 Task: Search one way flight ticket for 2 adults, 4 children and 1 infant on lap in business from Watertown: Watertown International Airport to New Bern: Coastal Carolina Regional Airport (was Craven County Regional) on 8-4-2023. Number of bags: 2 carry on bags and 7 checked bags. Price is upto 107000. Outbound departure time preference is 19:00.
Action: Mouse moved to (296, 255)
Screenshot: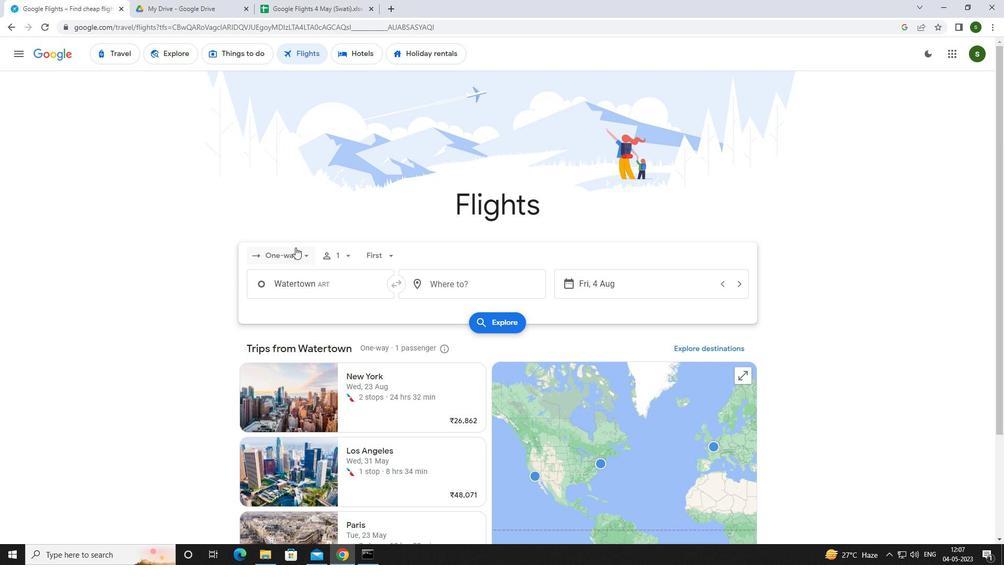 
Action: Mouse pressed left at (296, 255)
Screenshot: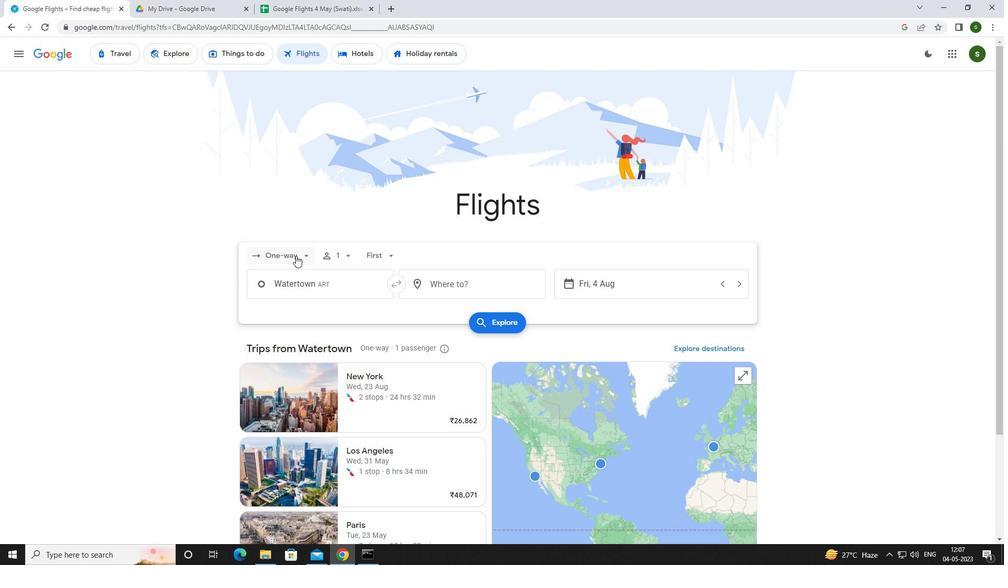 
Action: Mouse moved to (292, 302)
Screenshot: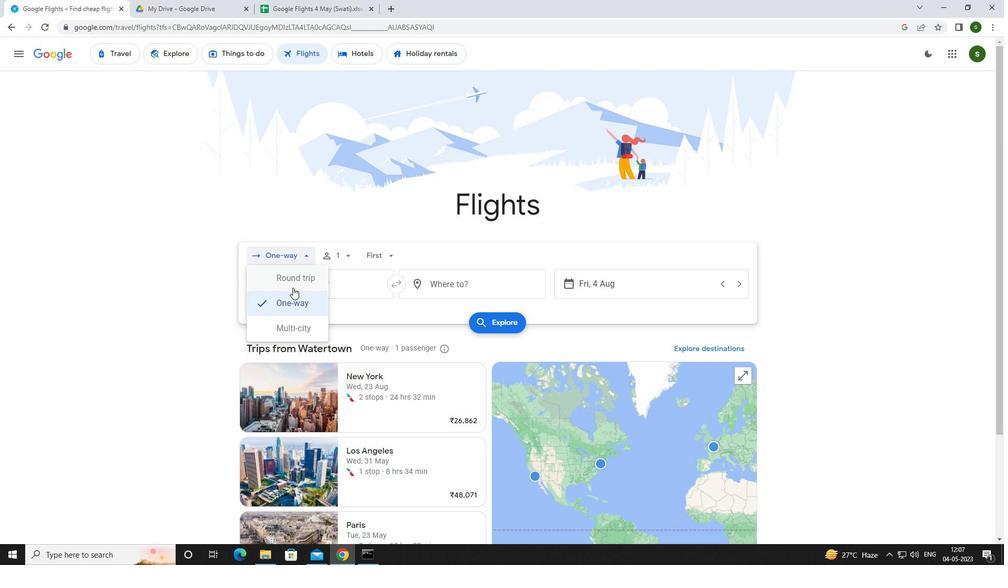 
Action: Mouse pressed left at (292, 302)
Screenshot: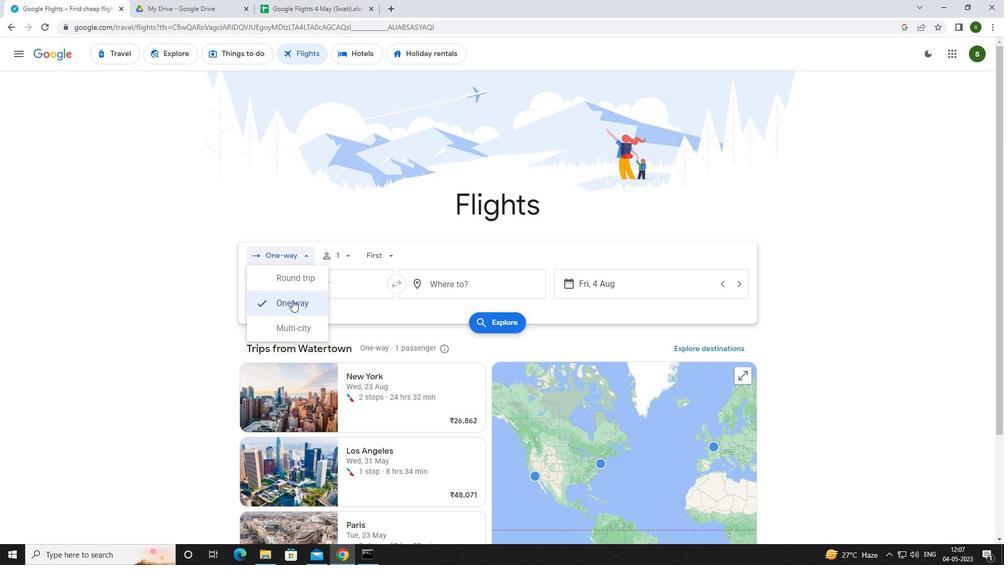 
Action: Mouse moved to (340, 253)
Screenshot: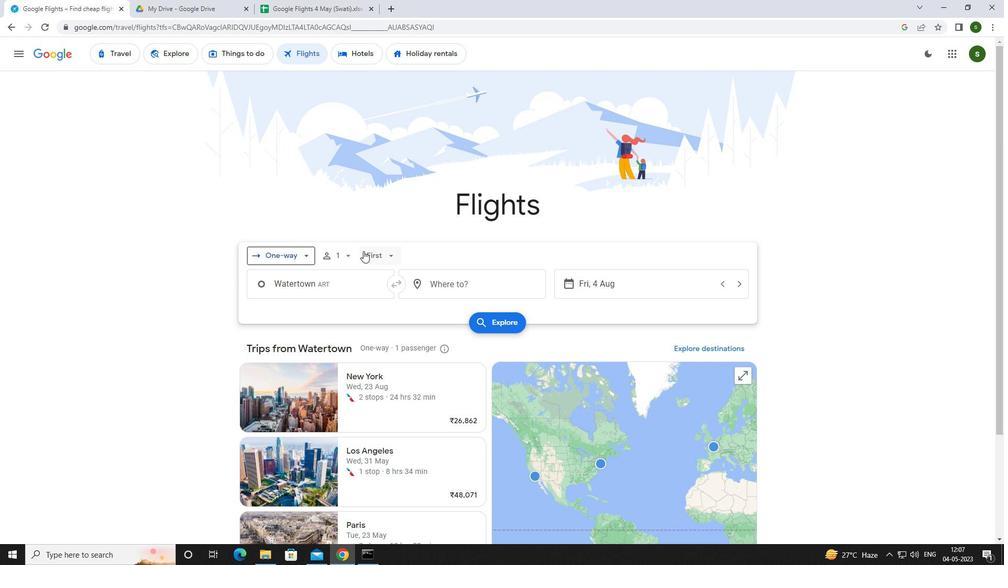 
Action: Mouse pressed left at (340, 253)
Screenshot: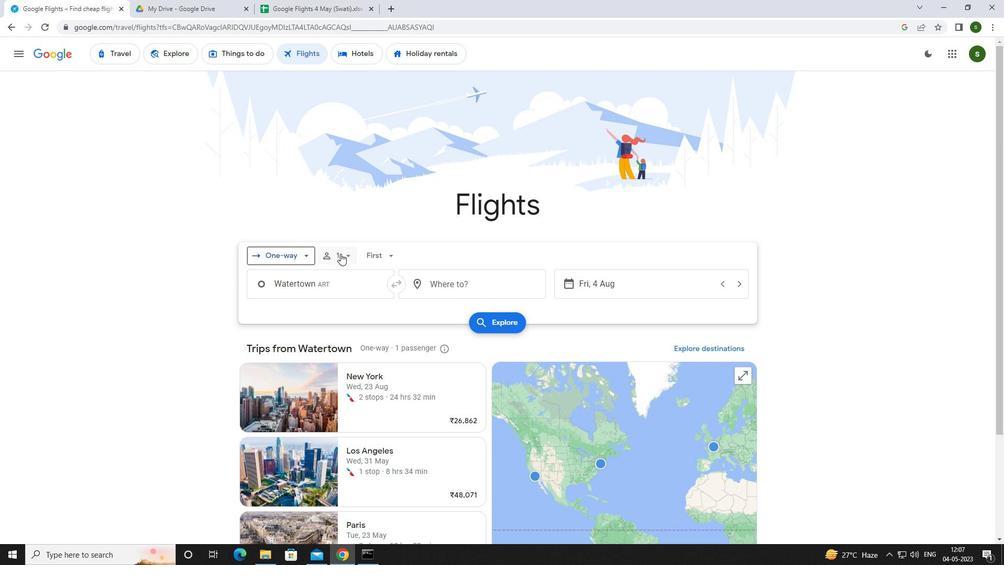 
Action: Mouse moved to (427, 280)
Screenshot: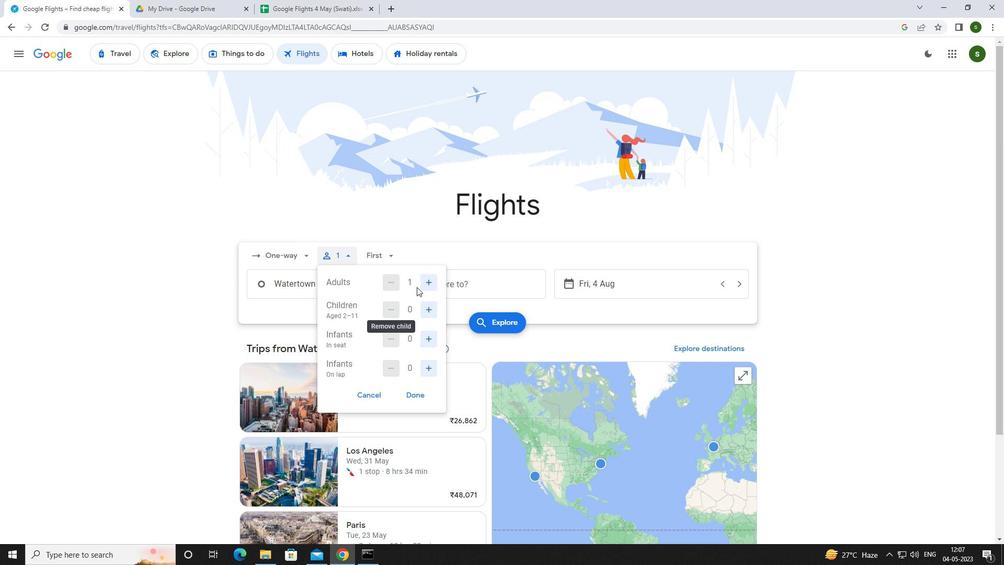 
Action: Mouse pressed left at (427, 280)
Screenshot: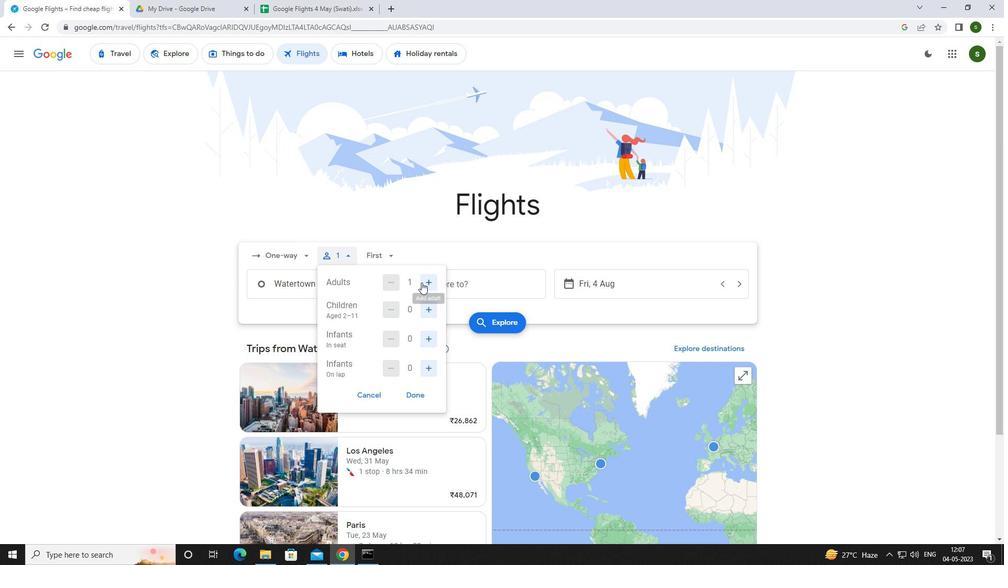 
Action: Mouse moved to (431, 315)
Screenshot: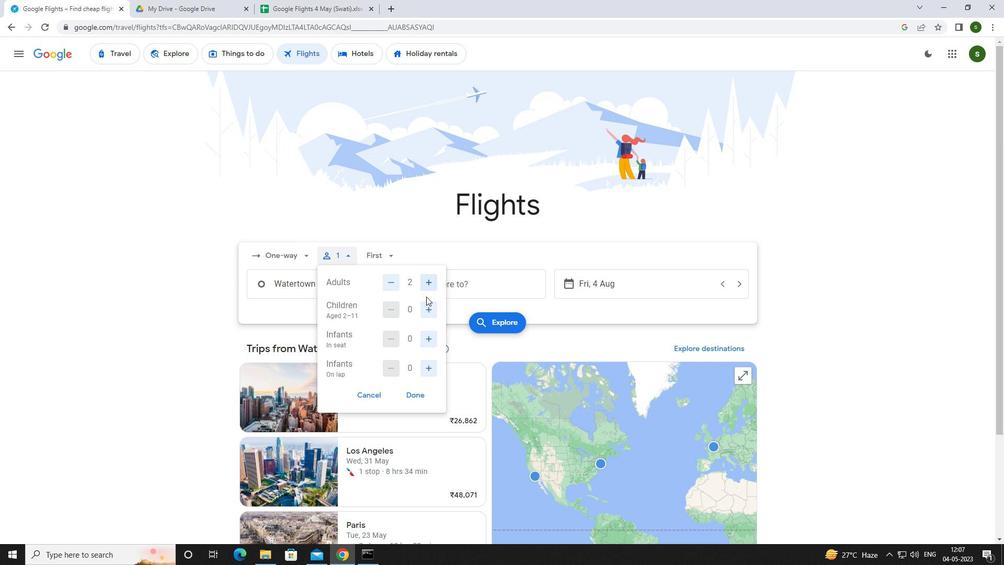 
Action: Mouse pressed left at (431, 315)
Screenshot: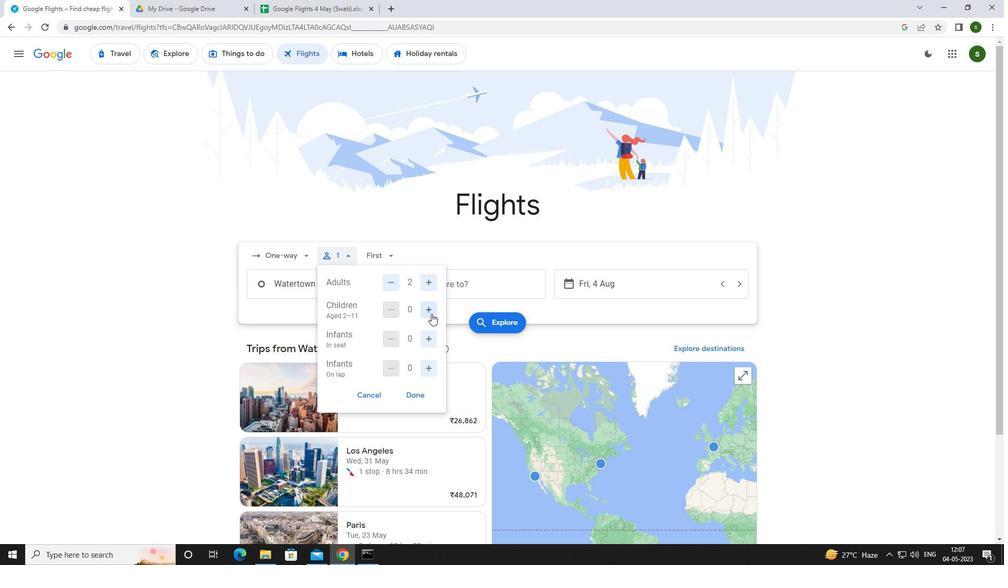 
Action: Mouse moved to (431, 315)
Screenshot: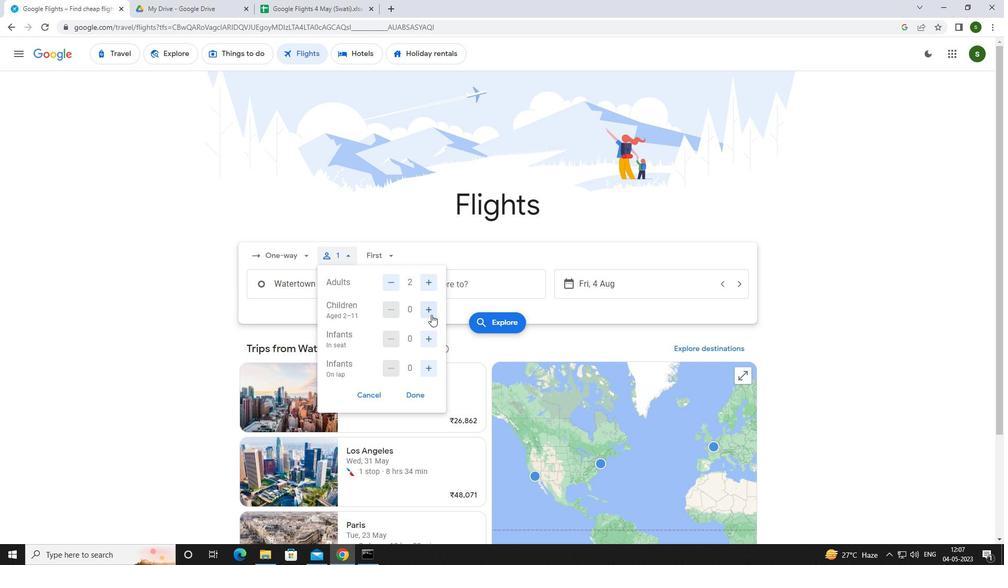 
Action: Mouse pressed left at (431, 315)
Screenshot: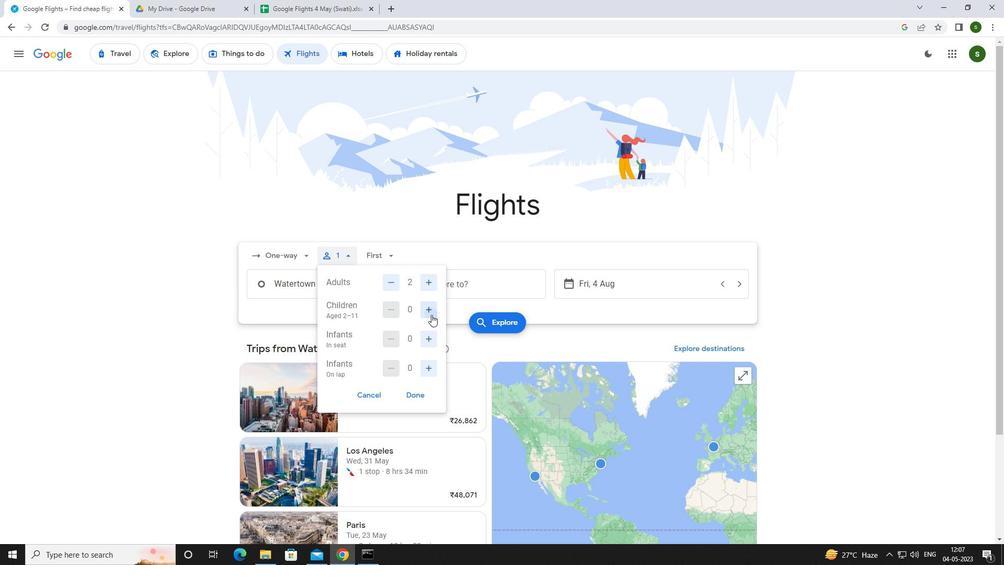 
Action: Mouse pressed left at (431, 315)
Screenshot: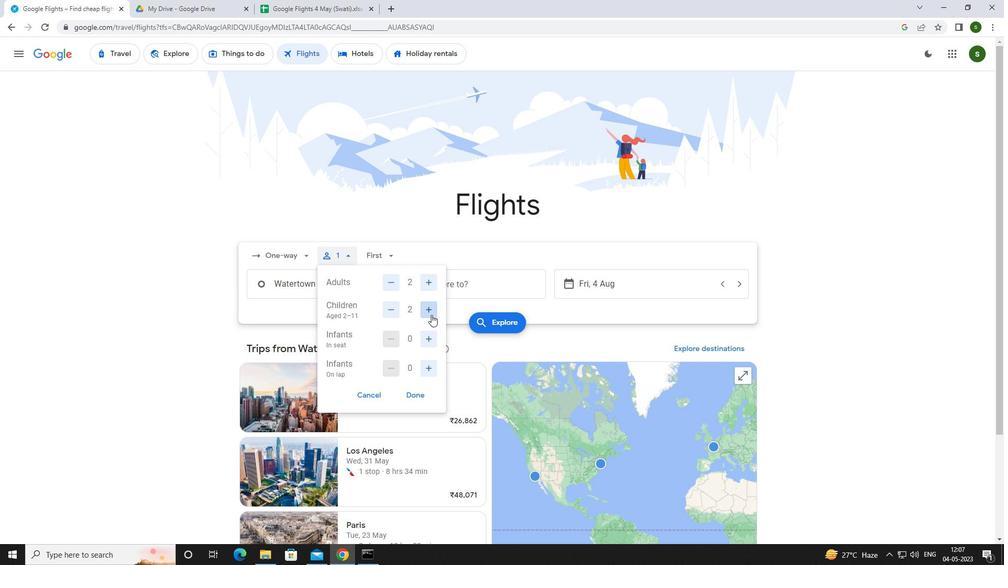 
Action: Mouse pressed left at (431, 315)
Screenshot: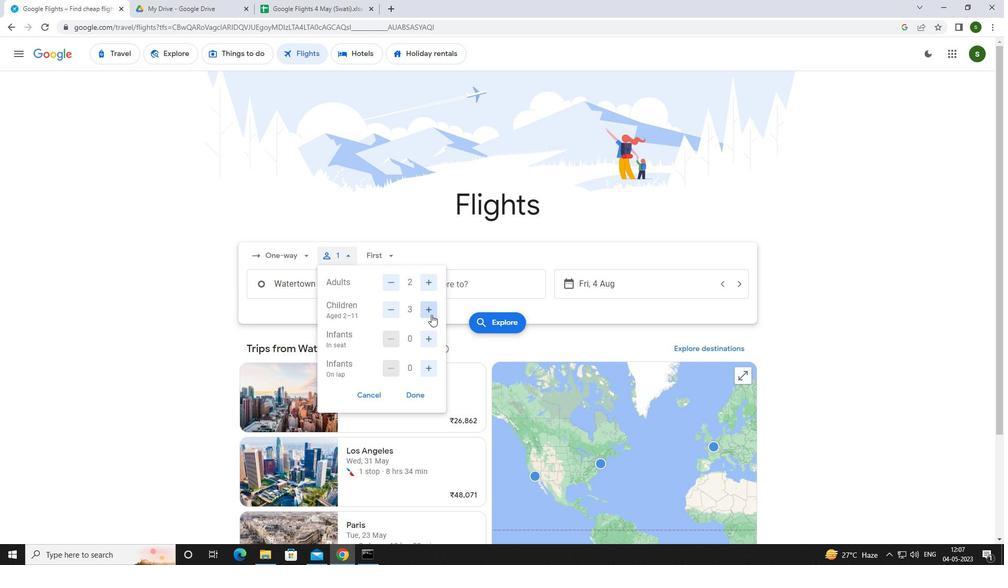 
Action: Mouse moved to (432, 367)
Screenshot: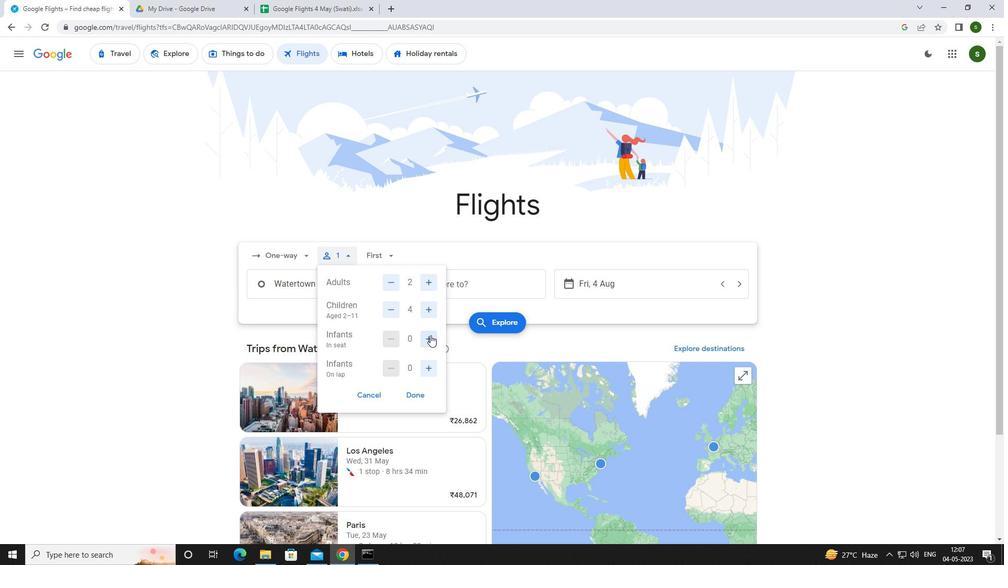 
Action: Mouse pressed left at (432, 367)
Screenshot: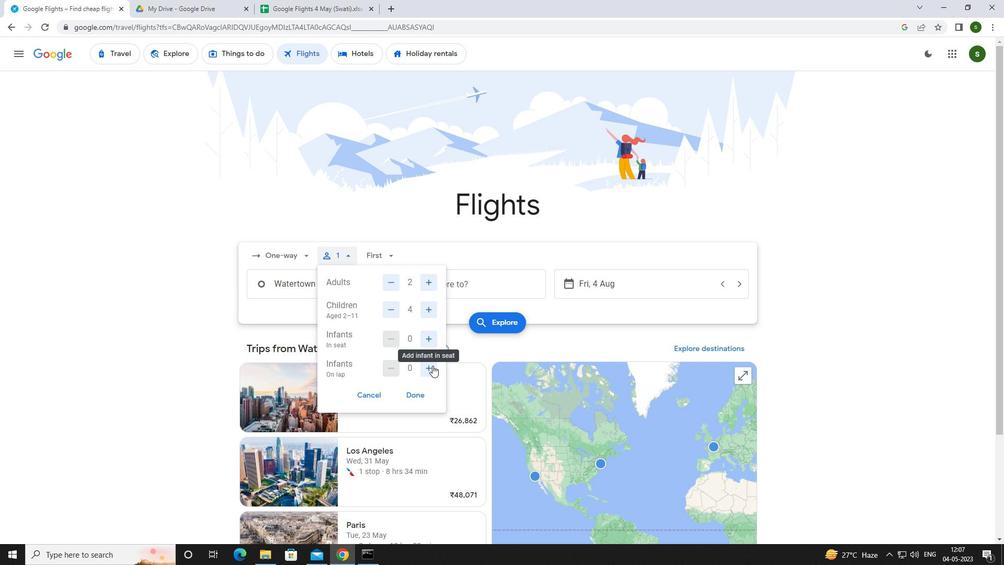 
Action: Mouse moved to (386, 251)
Screenshot: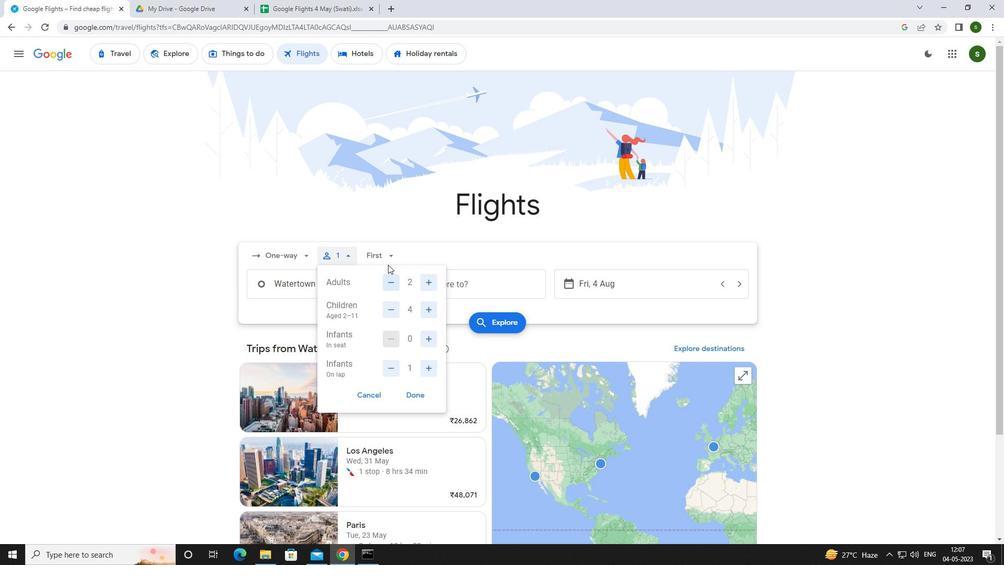 
Action: Mouse pressed left at (386, 251)
Screenshot: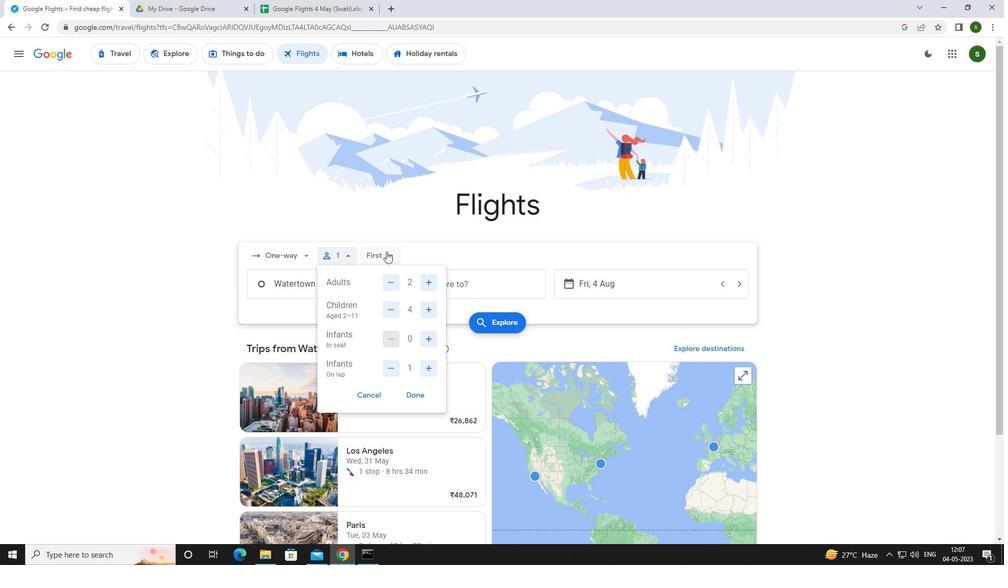 
Action: Mouse moved to (408, 331)
Screenshot: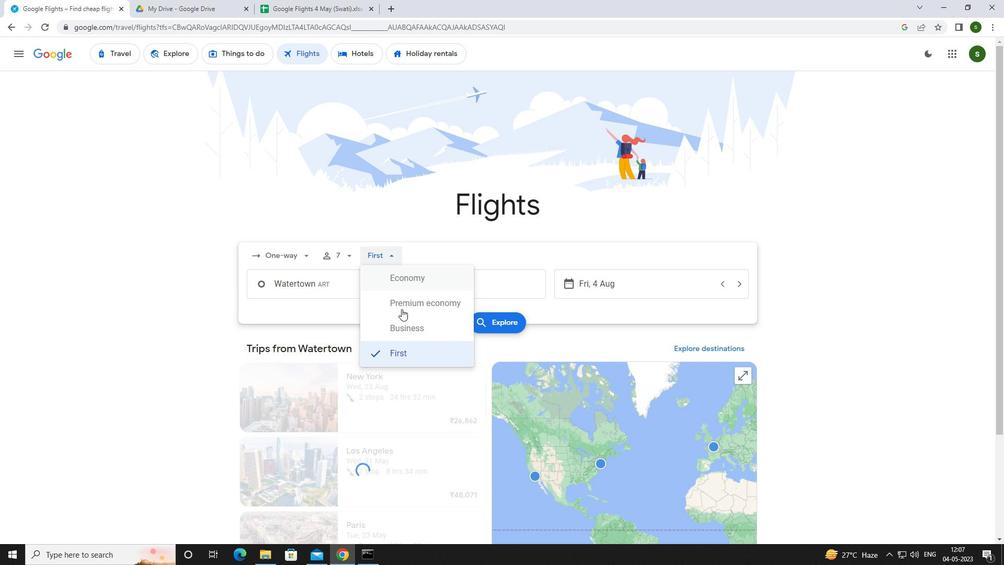 
Action: Mouse pressed left at (408, 331)
Screenshot: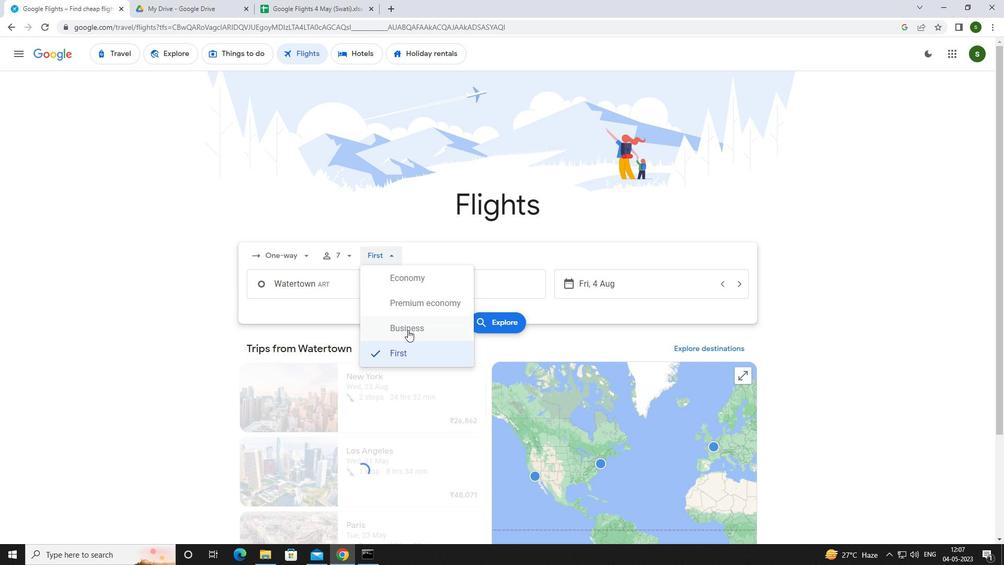 
Action: Mouse moved to (358, 288)
Screenshot: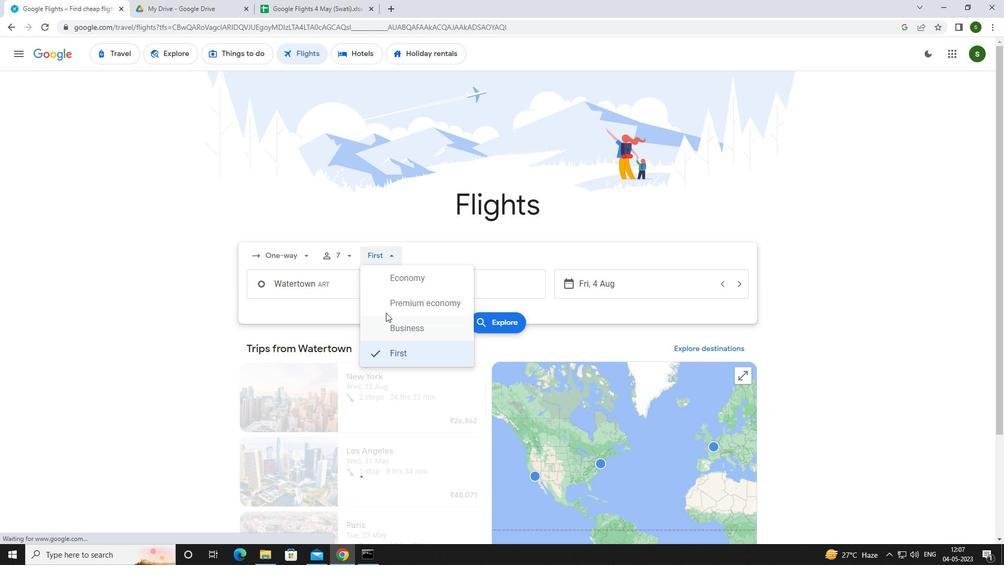
Action: Mouse pressed left at (358, 288)
Screenshot: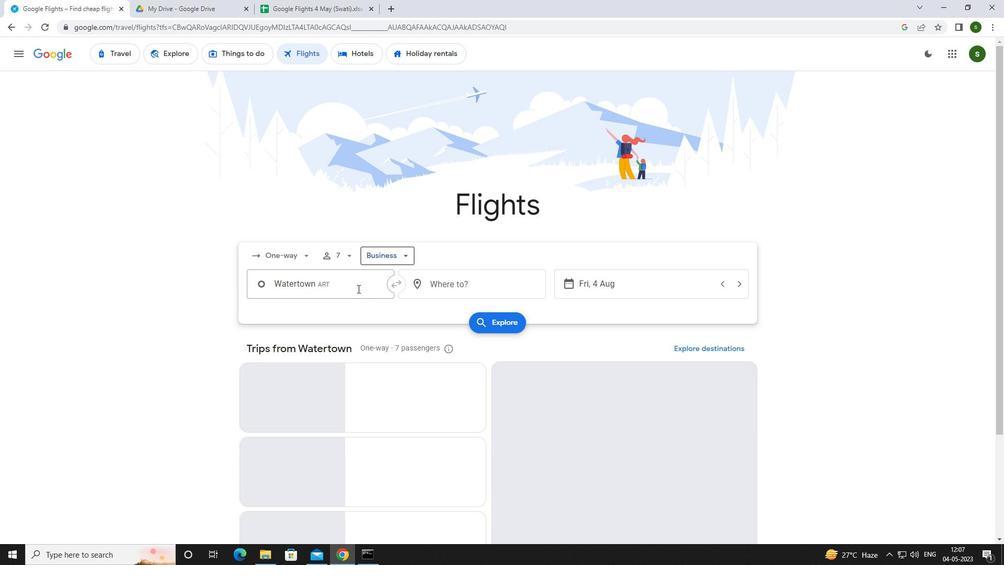 
Action: Mouse moved to (355, 288)
Screenshot: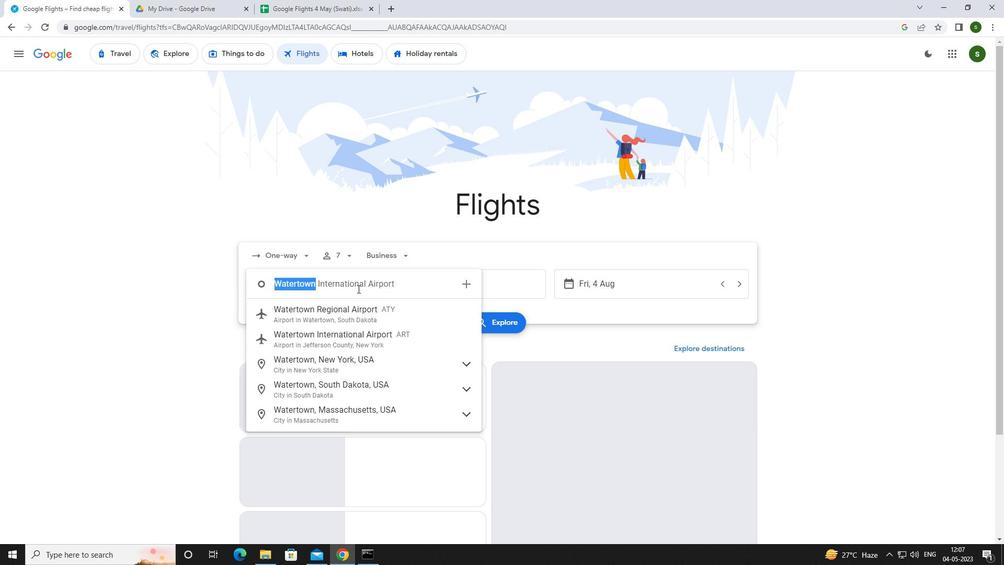 
Action: Key pressed <Key.caps_lock>w<Key.caps_lock>atertown
Screenshot: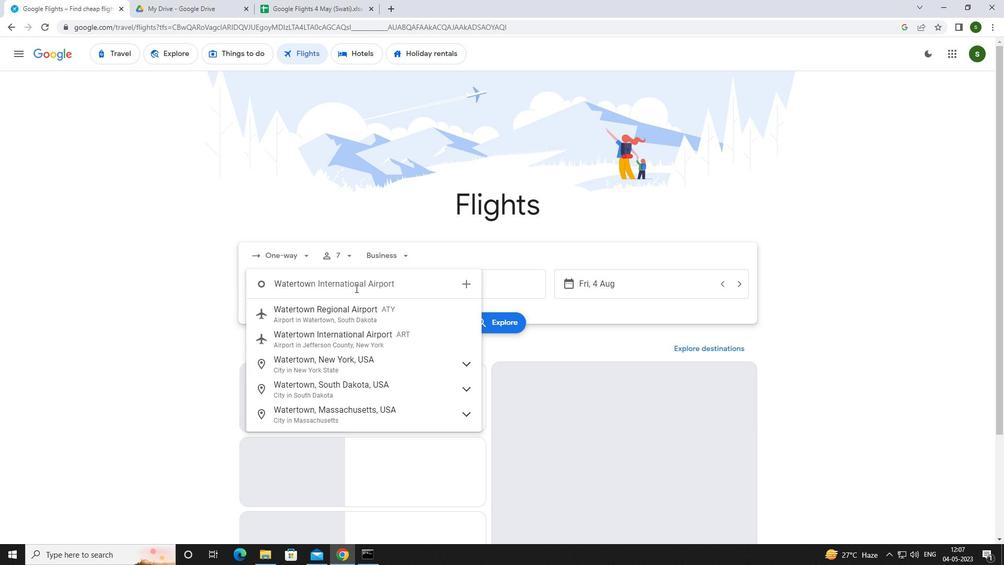 
Action: Mouse moved to (356, 343)
Screenshot: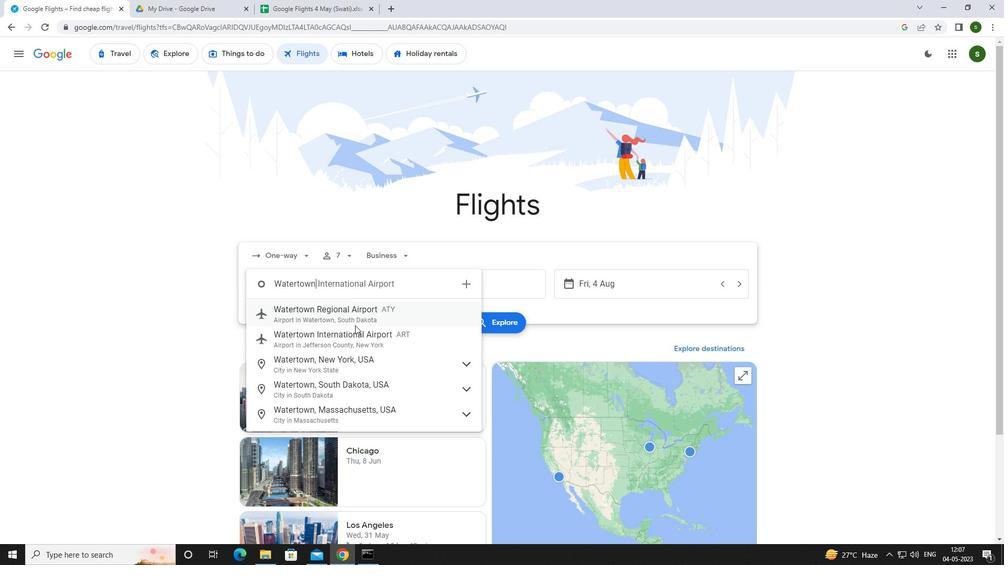 
Action: Mouse pressed left at (356, 343)
Screenshot: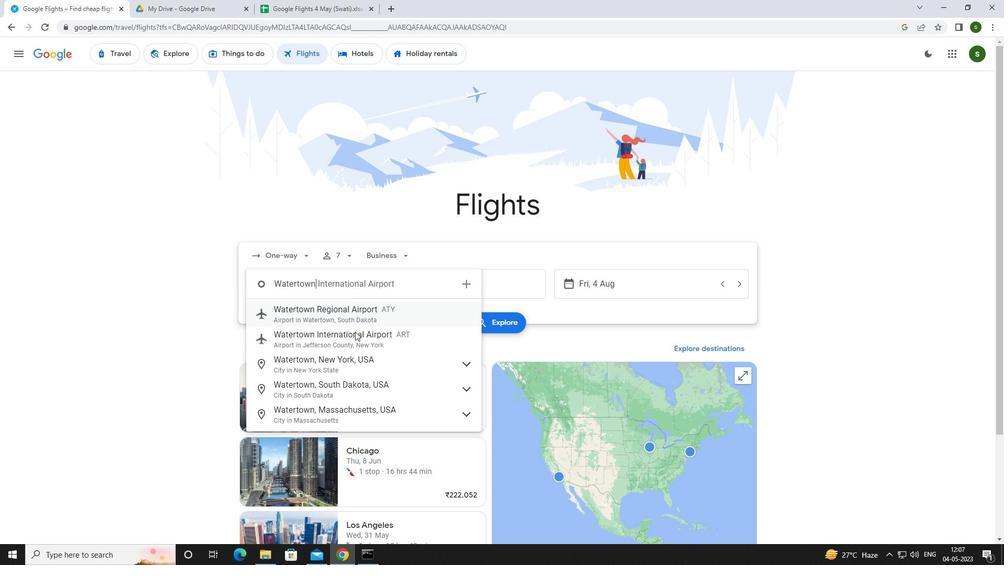 
Action: Mouse moved to (471, 286)
Screenshot: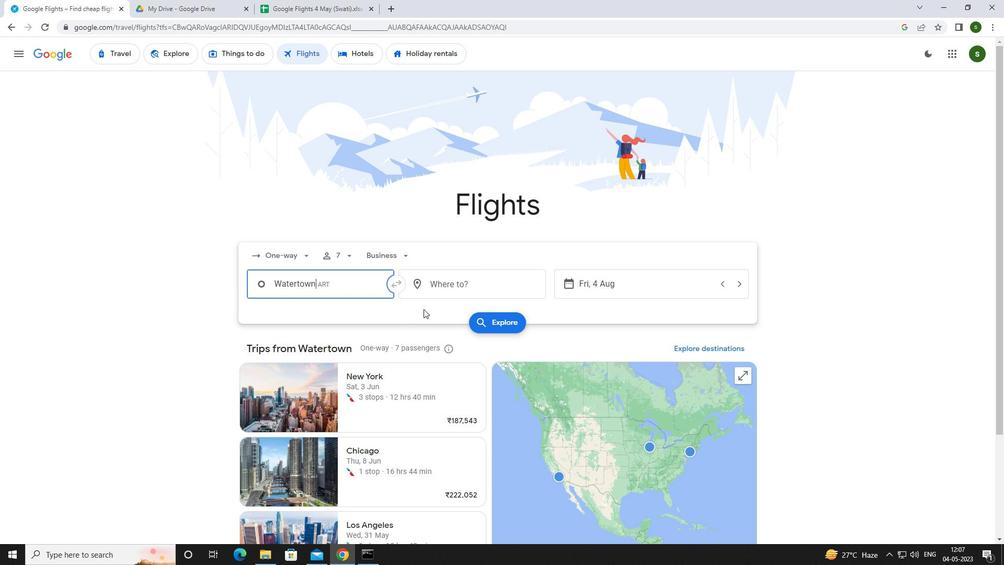 
Action: Mouse pressed left at (471, 286)
Screenshot: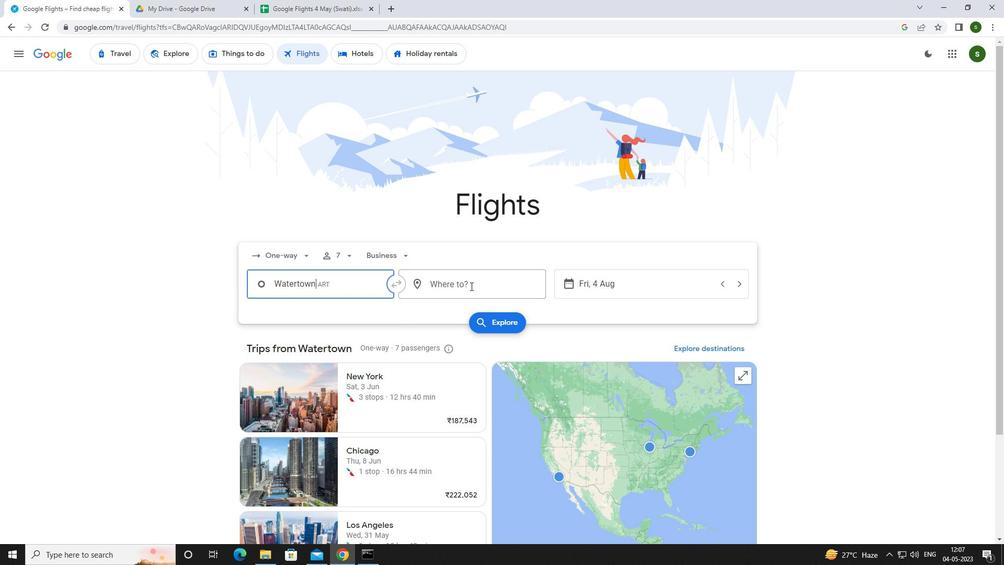 
Action: Mouse moved to (459, 288)
Screenshot: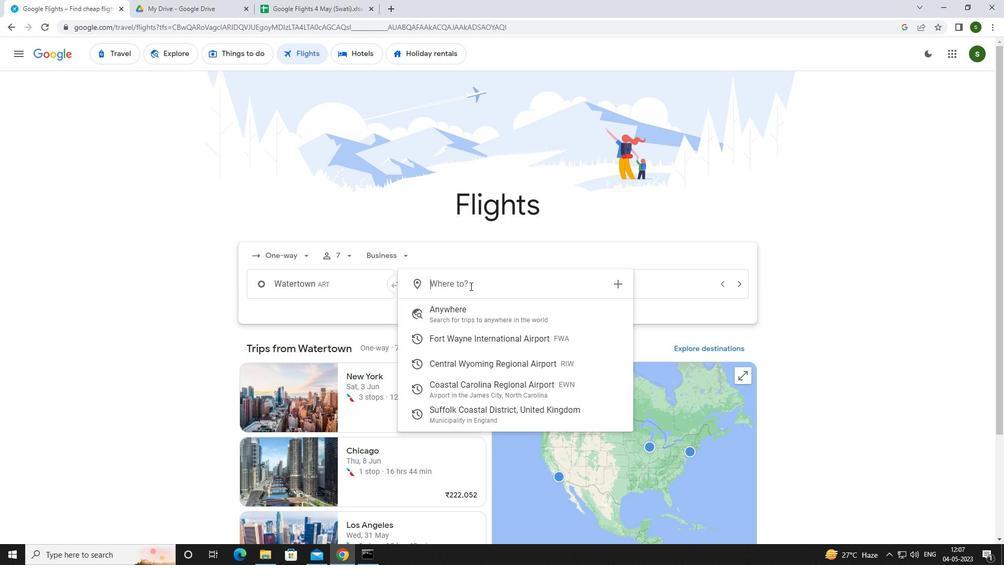 
Action: Key pressed <Key.caps_lock>c<Key.caps_lock>oastal
Screenshot: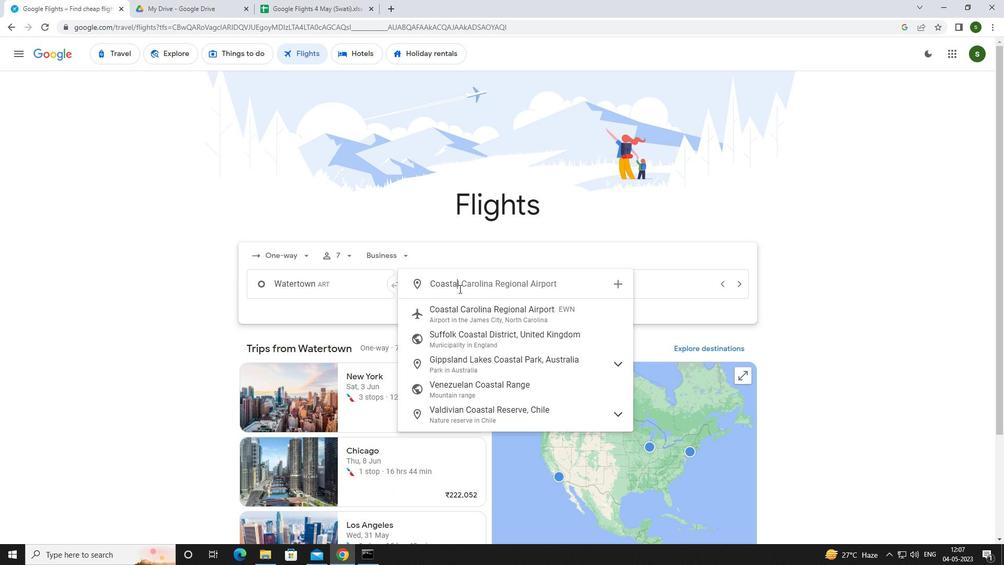 
Action: Mouse moved to (459, 310)
Screenshot: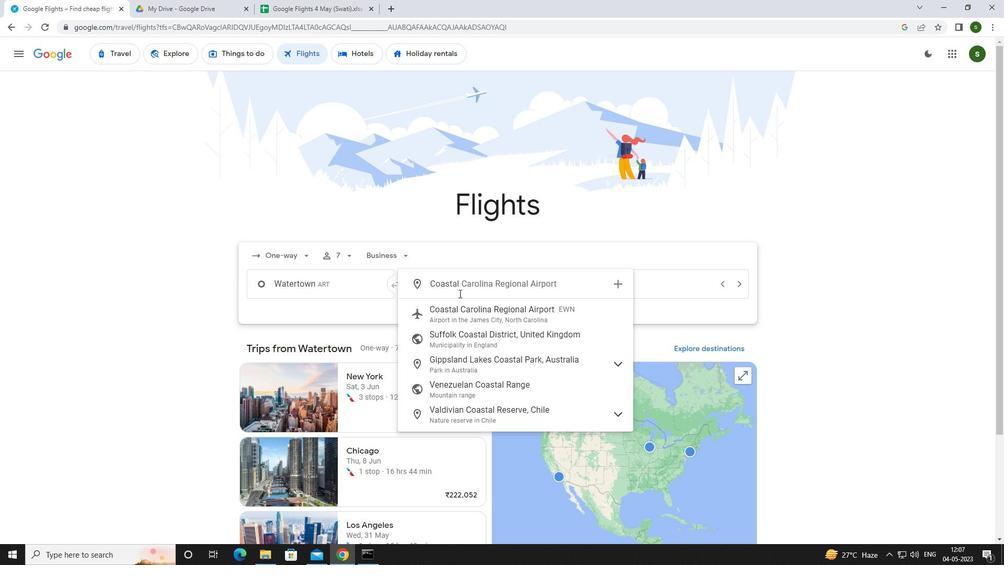 
Action: Mouse pressed left at (459, 310)
Screenshot: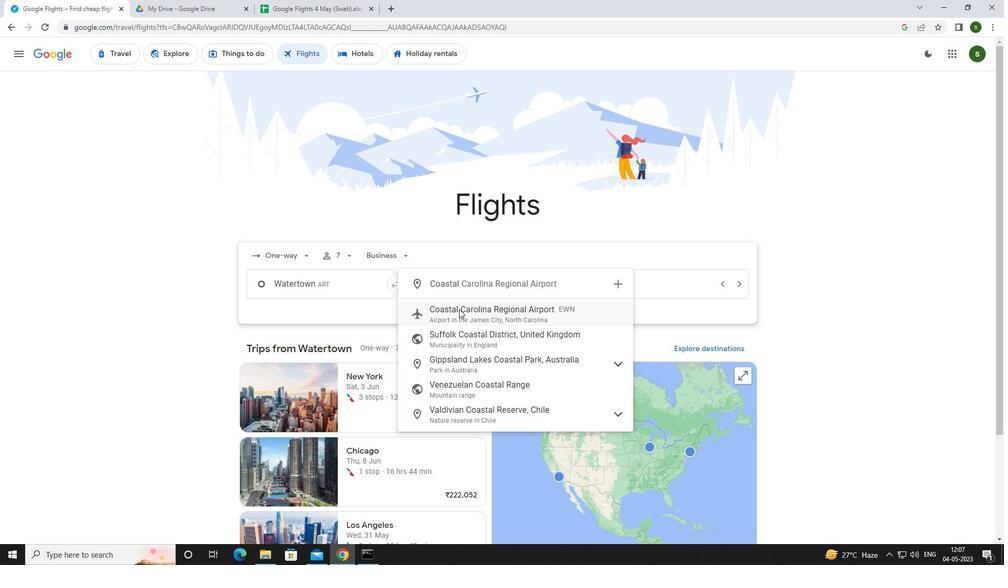 
Action: Mouse moved to (621, 279)
Screenshot: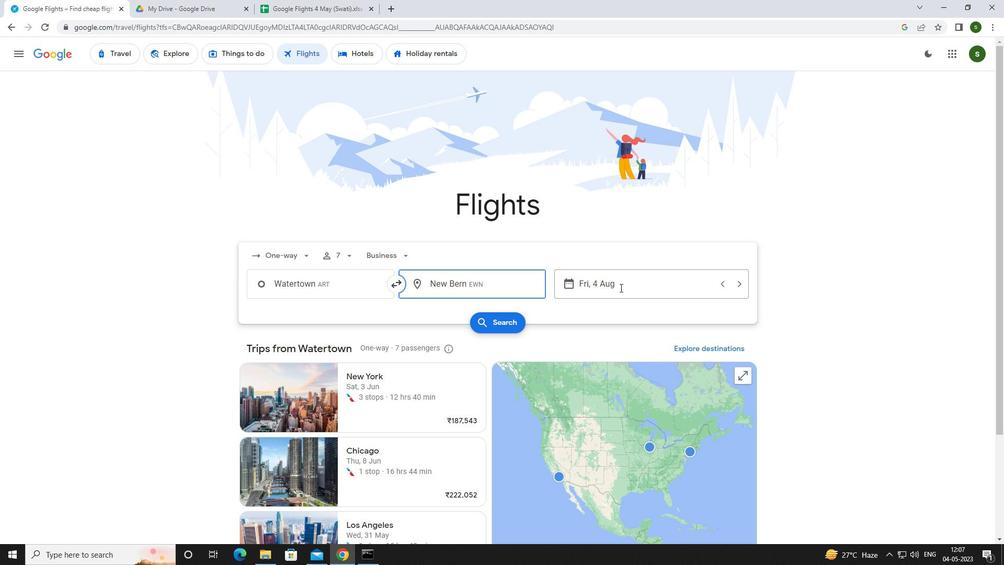 
Action: Mouse pressed left at (621, 279)
Screenshot: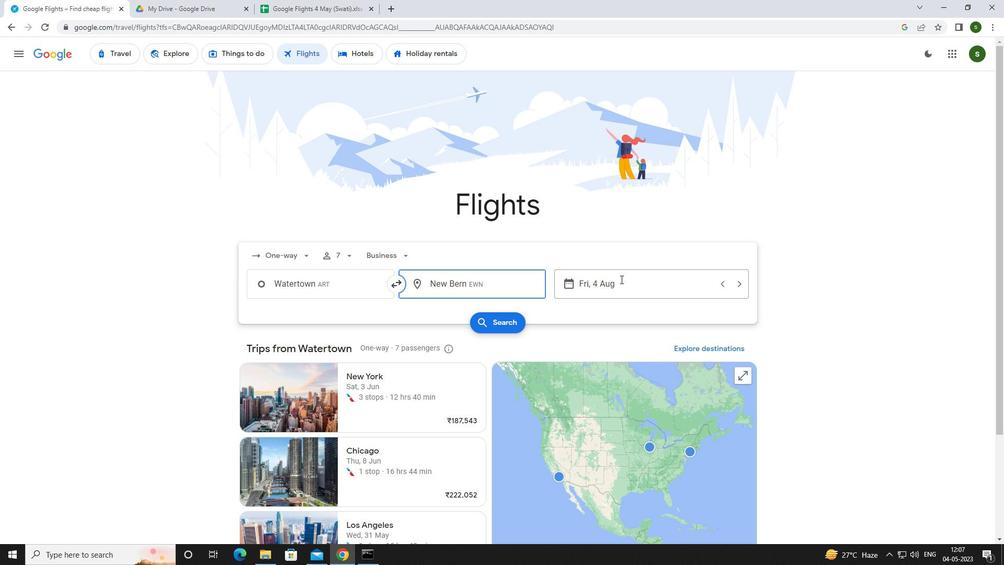 
Action: Mouse moved to (496, 357)
Screenshot: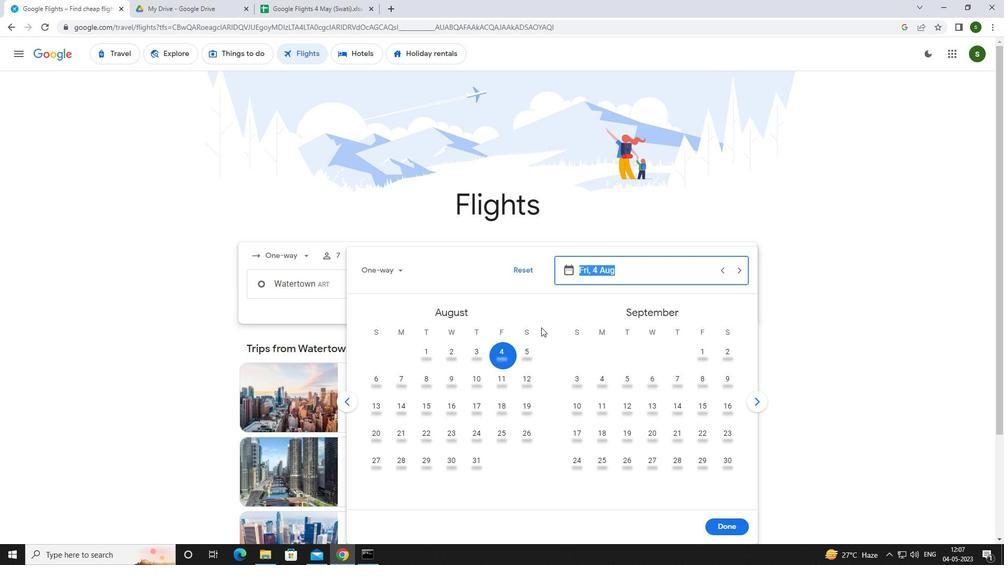 
Action: Mouse pressed left at (496, 357)
Screenshot: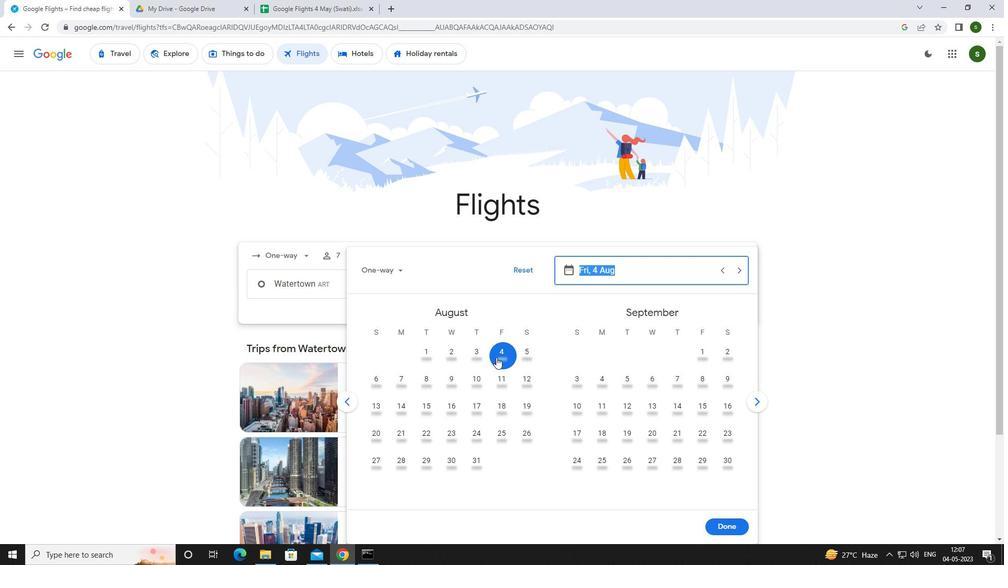 
Action: Mouse moved to (731, 524)
Screenshot: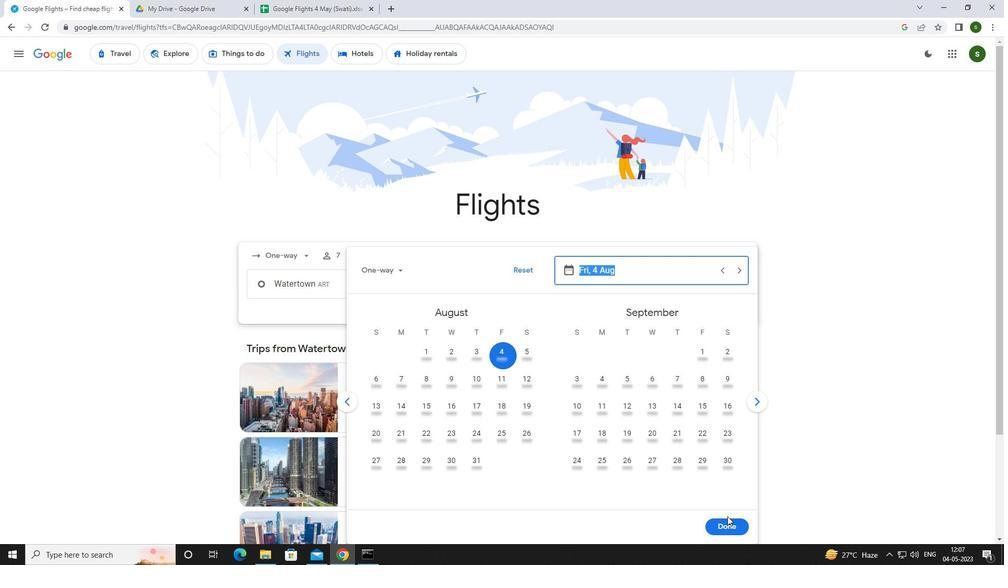 
Action: Mouse pressed left at (731, 524)
Screenshot: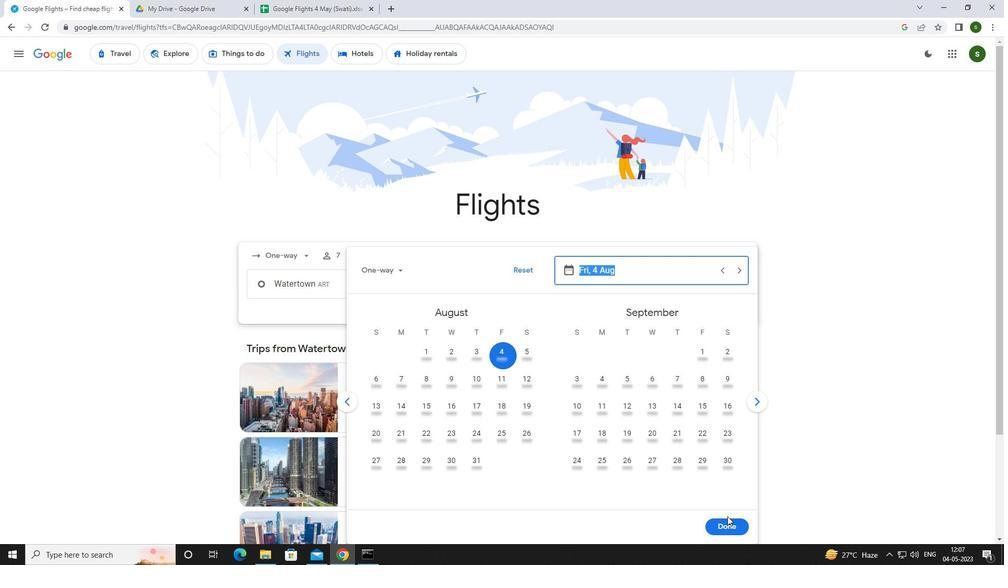 
Action: Mouse moved to (504, 325)
Screenshot: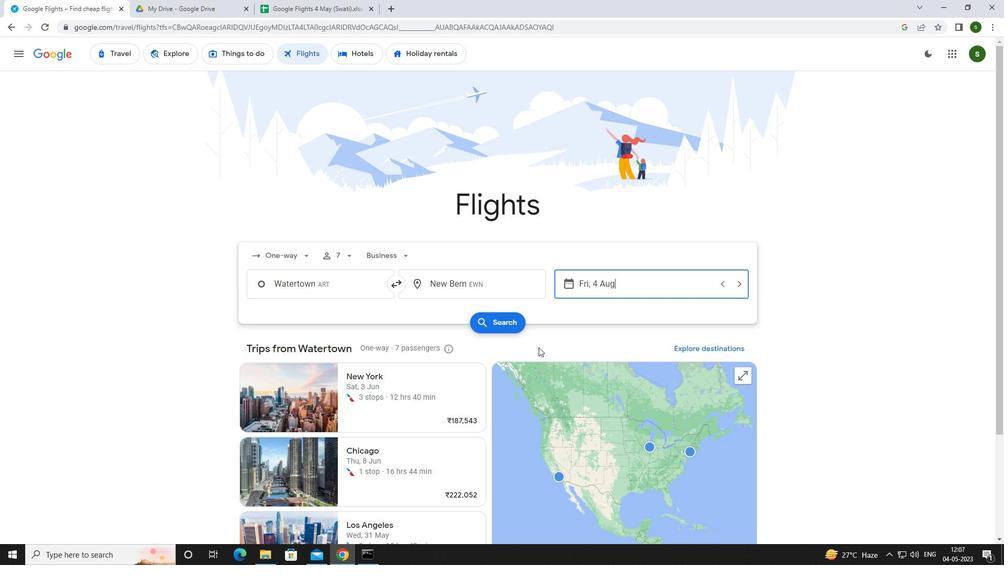
Action: Mouse pressed left at (504, 325)
Screenshot: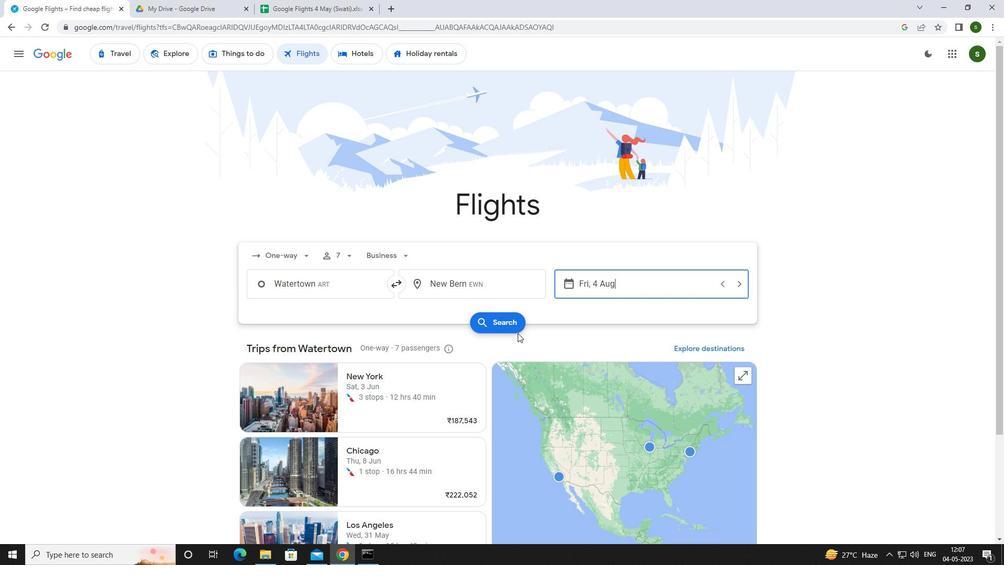
Action: Mouse moved to (272, 145)
Screenshot: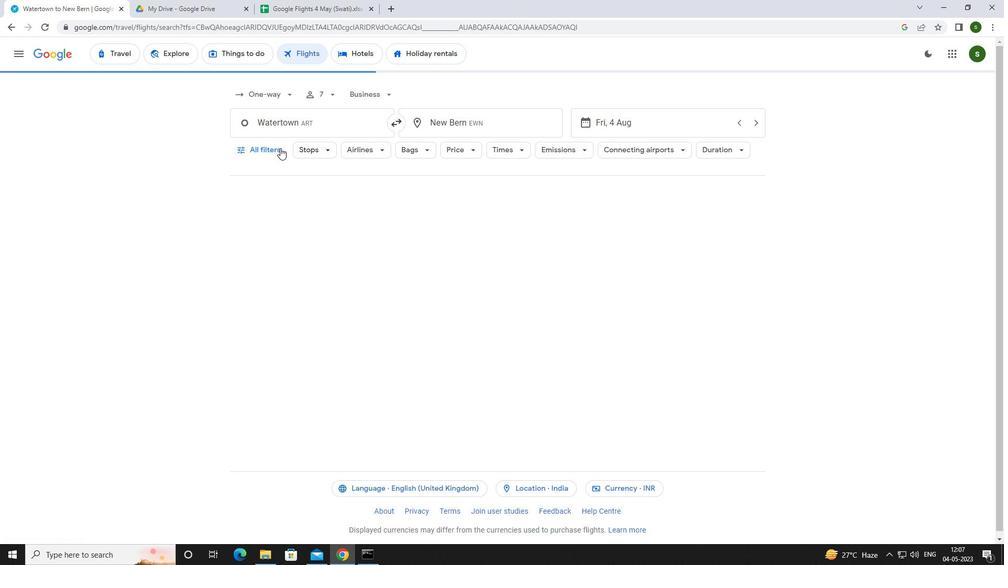 
Action: Mouse pressed left at (272, 145)
Screenshot: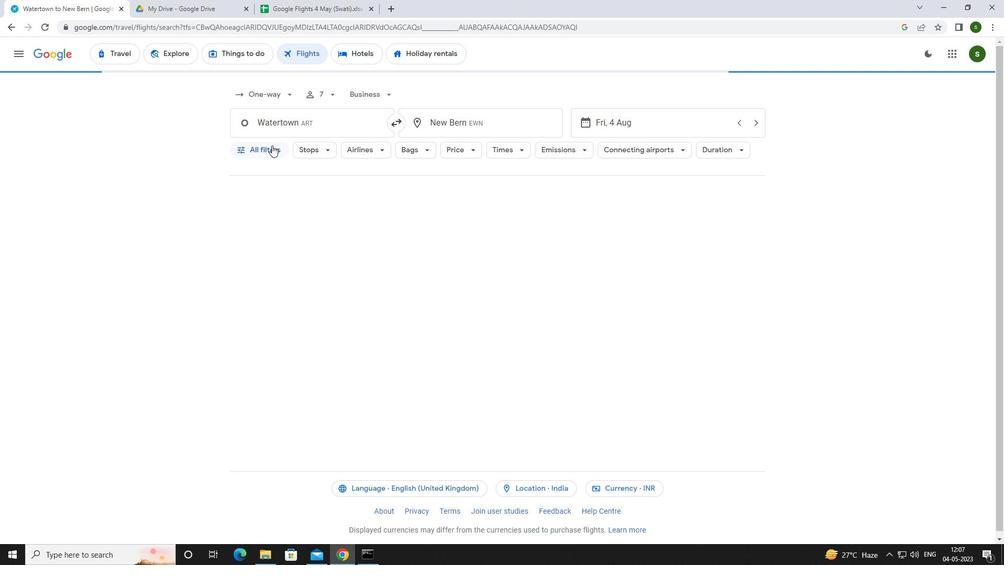 
Action: Mouse moved to (342, 270)
Screenshot: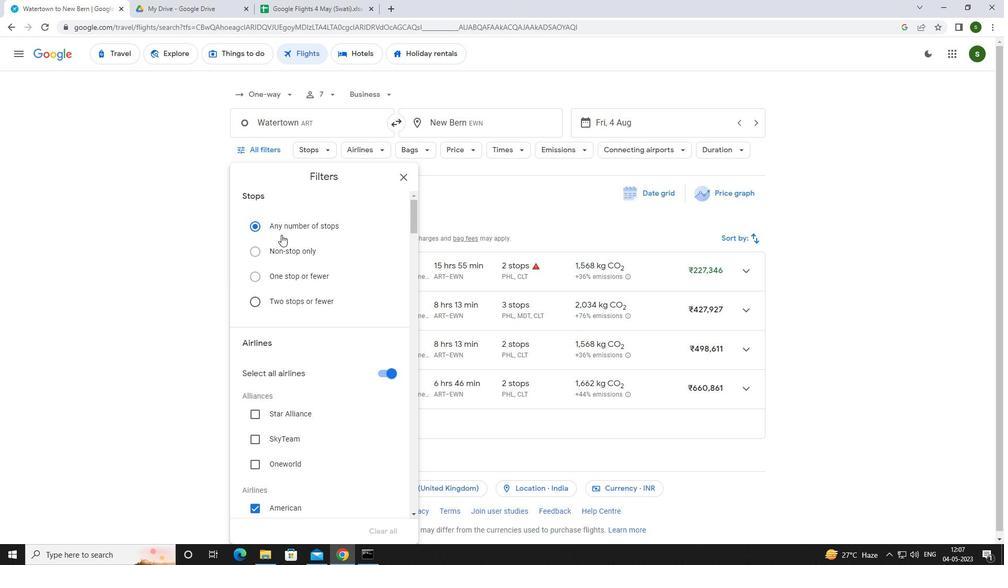 
Action: Mouse scrolled (342, 269) with delta (0, 0)
Screenshot: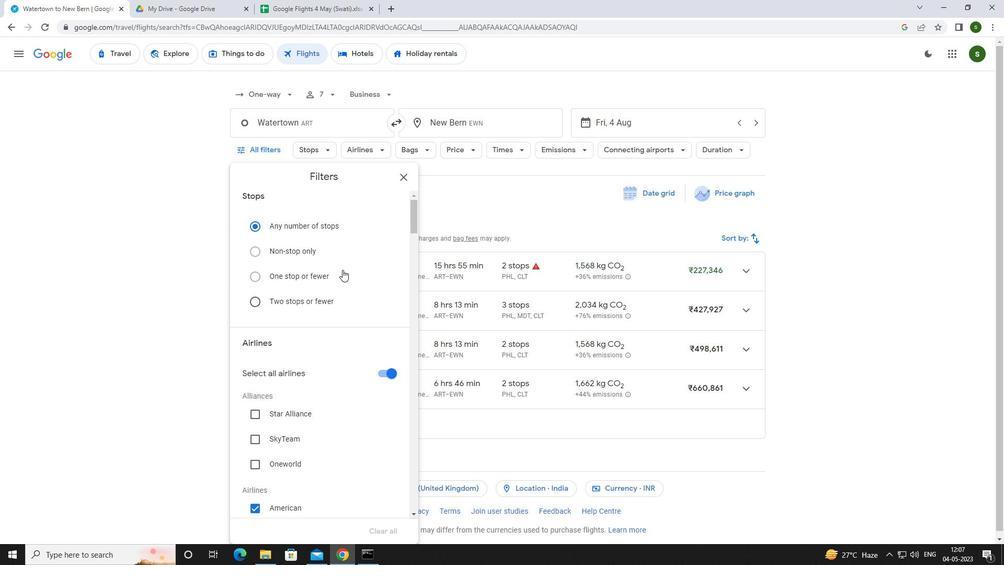 
Action: Mouse scrolled (342, 269) with delta (0, 0)
Screenshot: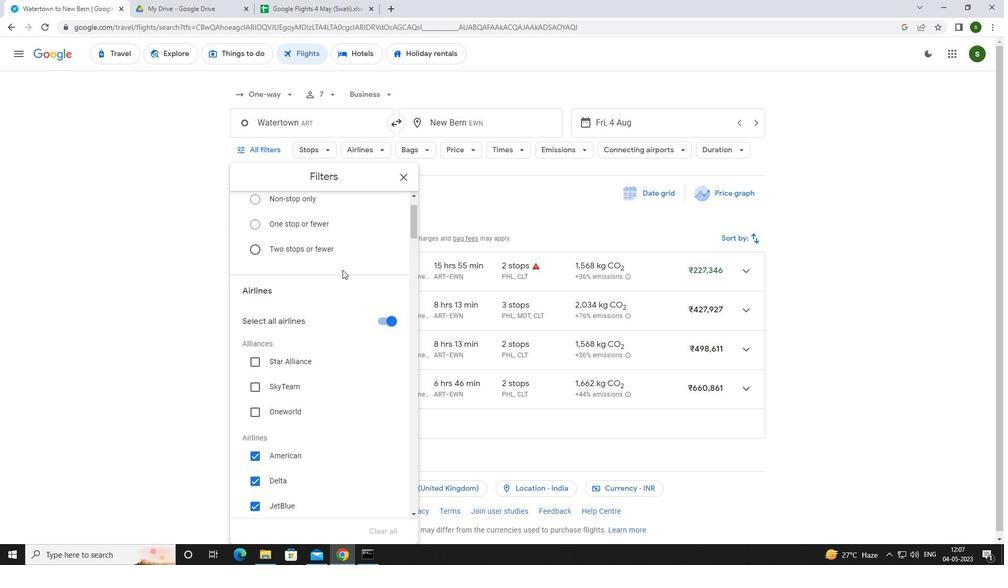 
Action: Mouse scrolled (342, 269) with delta (0, 0)
Screenshot: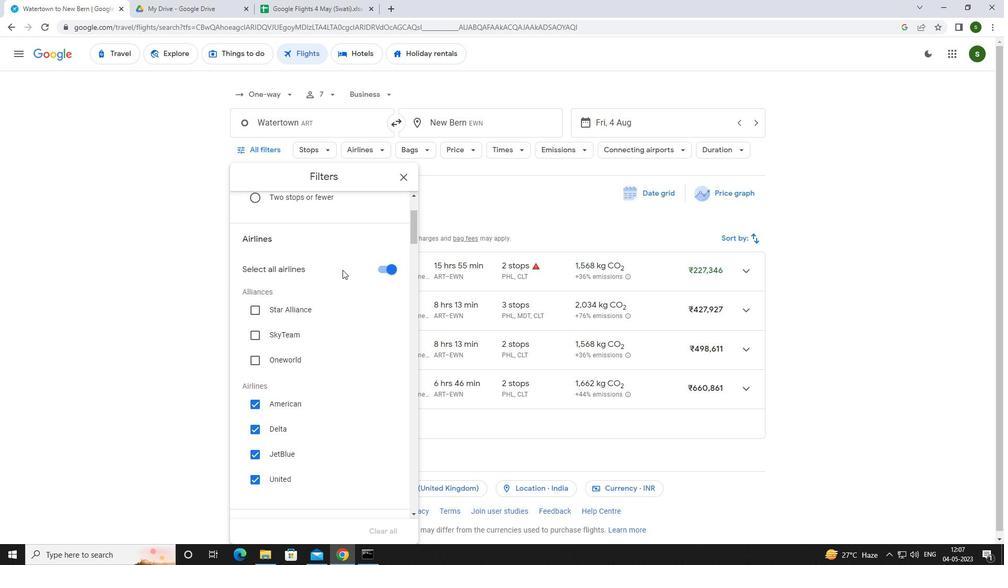 
Action: Mouse scrolled (342, 269) with delta (0, 0)
Screenshot: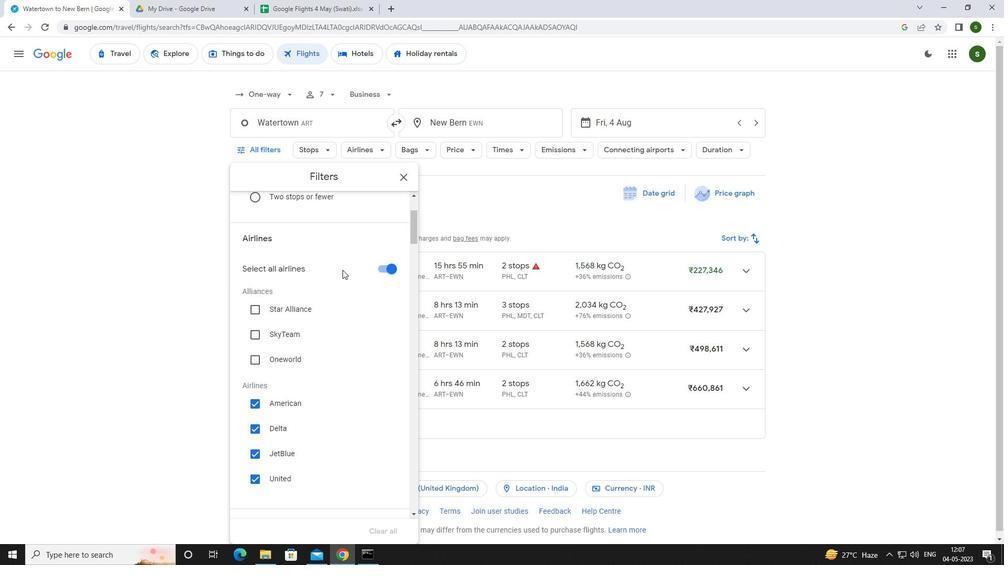 
Action: Mouse scrolled (342, 269) with delta (0, 0)
Screenshot: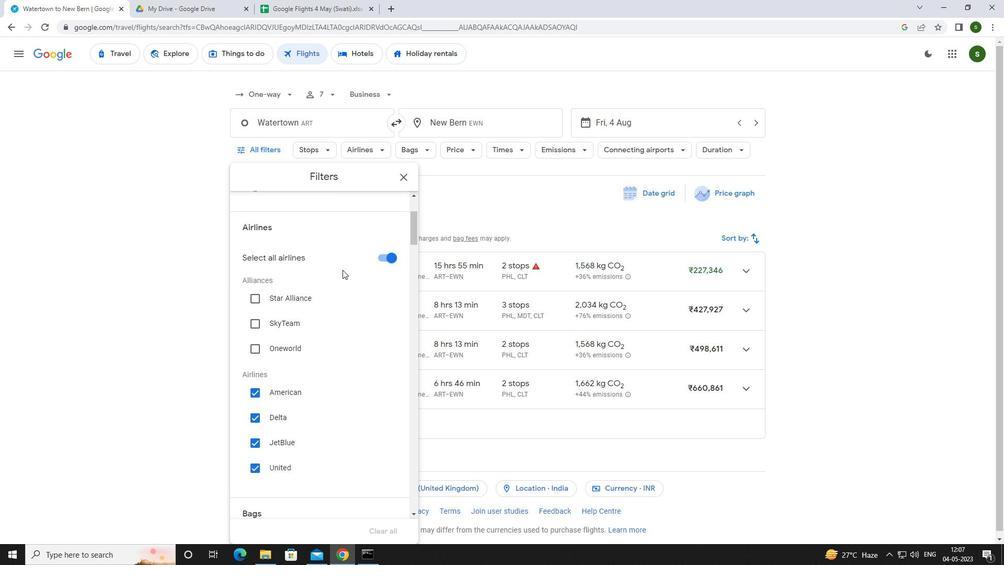 
Action: Mouse scrolled (342, 269) with delta (0, 0)
Screenshot: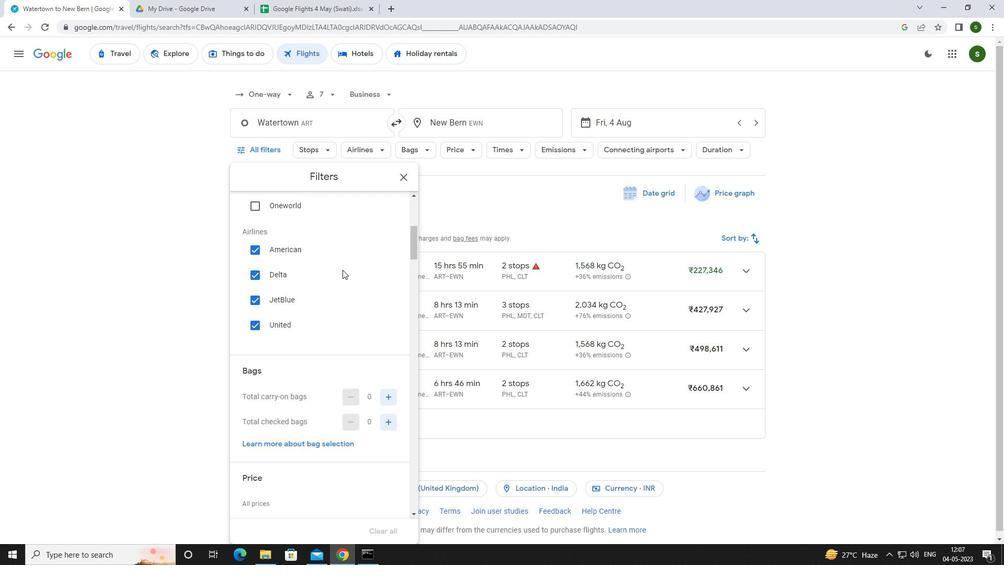 
Action: Mouse scrolled (342, 269) with delta (0, 0)
Screenshot: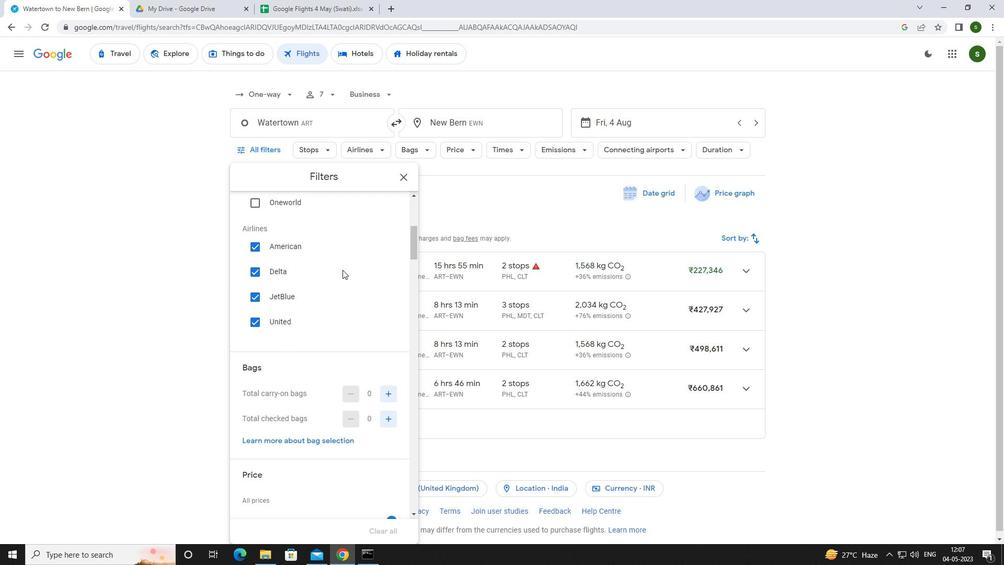 
Action: Mouse moved to (393, 288)
Screenshot: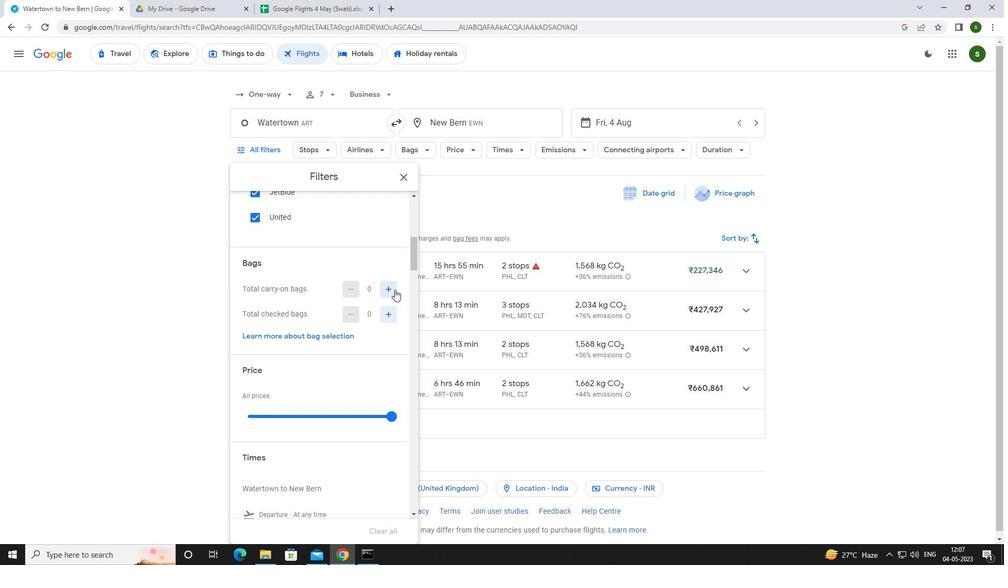 
Action: Mouse pressed left at (393, 288)
Screenshot: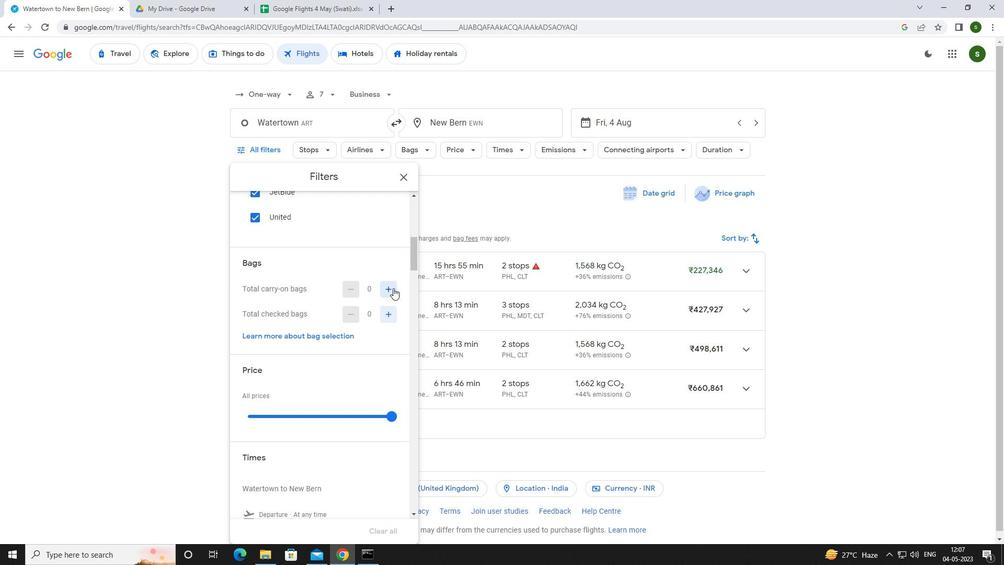 
Action: Mouse pressed left at (393, 288)
Screenshot: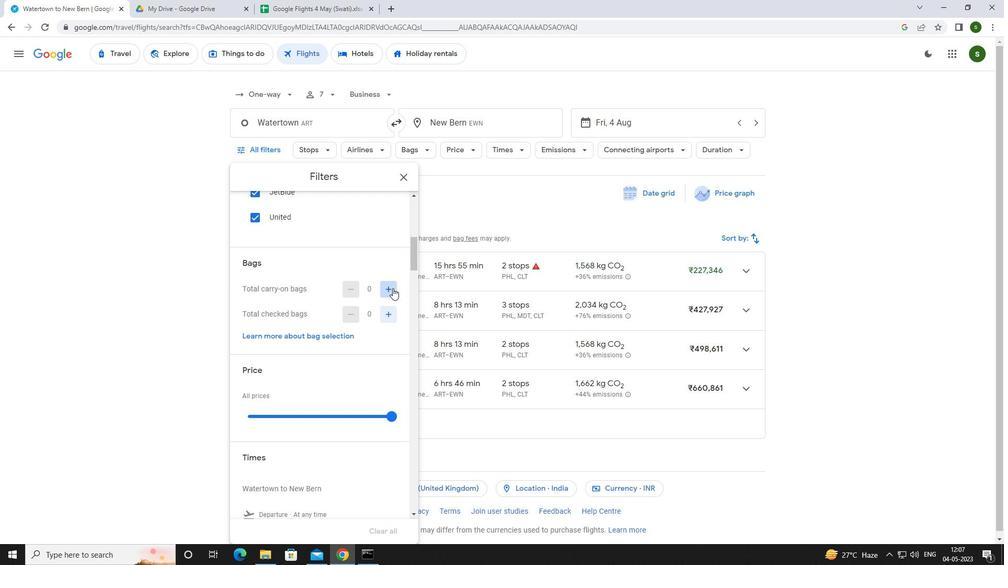 
Action: Mouse moved to (390, 316)
Screenshot: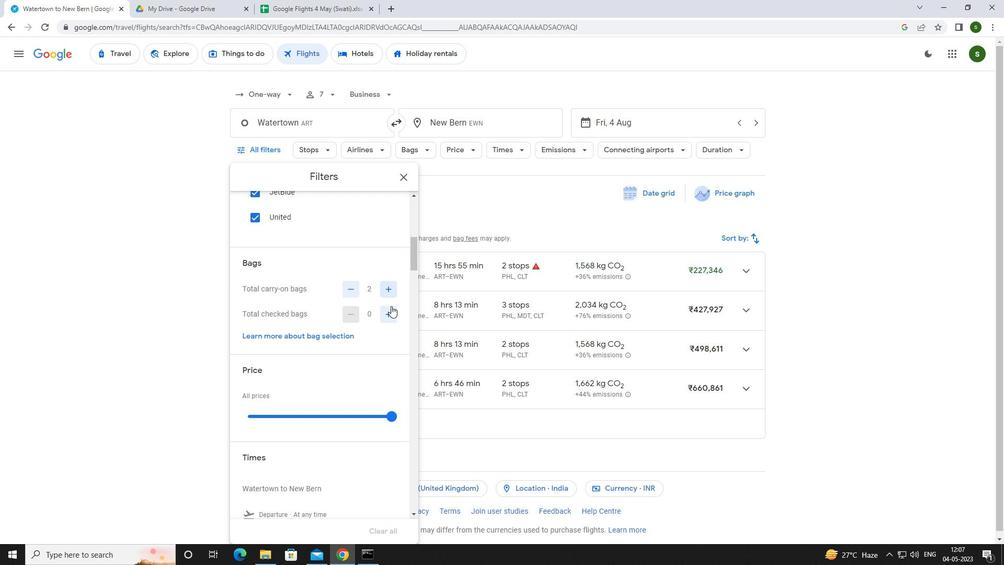 
Action: Mouse pressed left at (390, 316)
Screenshot: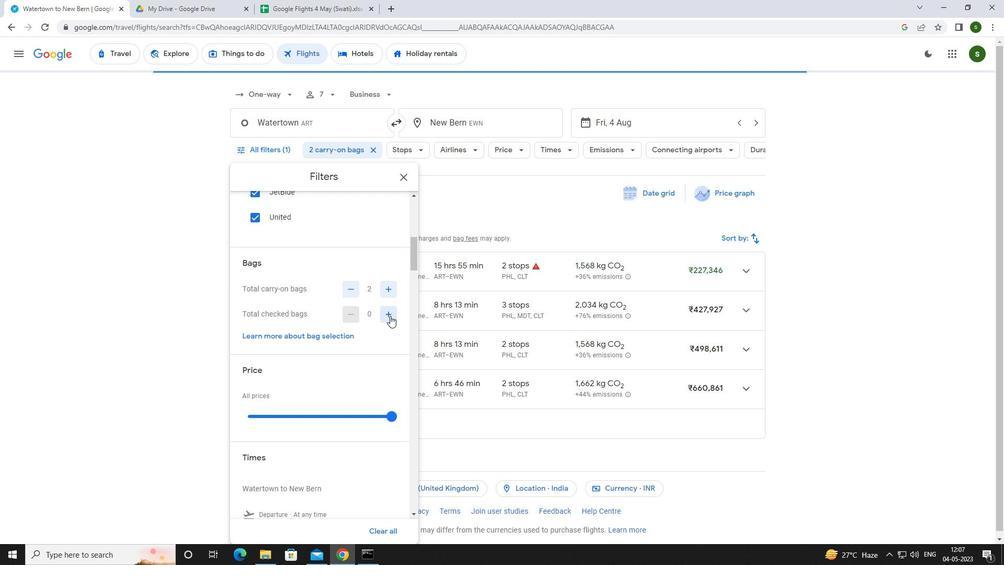 
Action: Mouse pressed left at (390, 316)
Screenshot: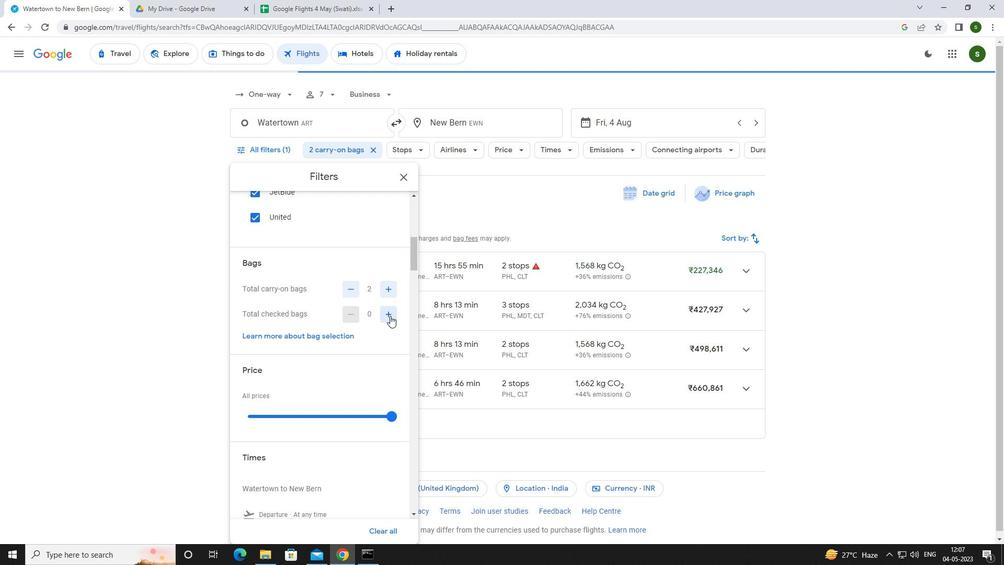 
Action: Mouse pressed left at (390, 316)
Screenshot: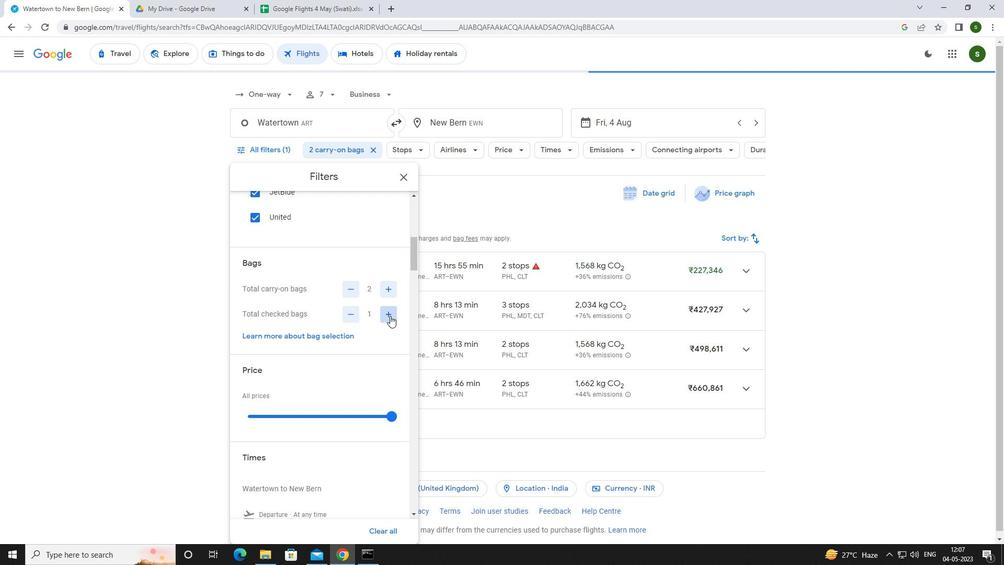 
Action: Mouse pressed left at (390, 316)
Screenshot: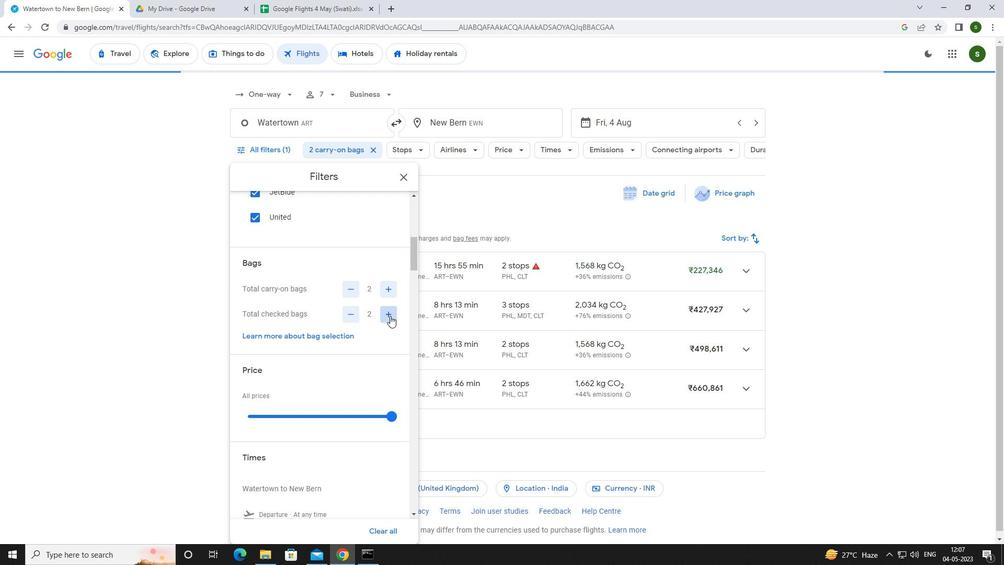 
Action: Mouse pressed left at (390, 316)
Screenshot: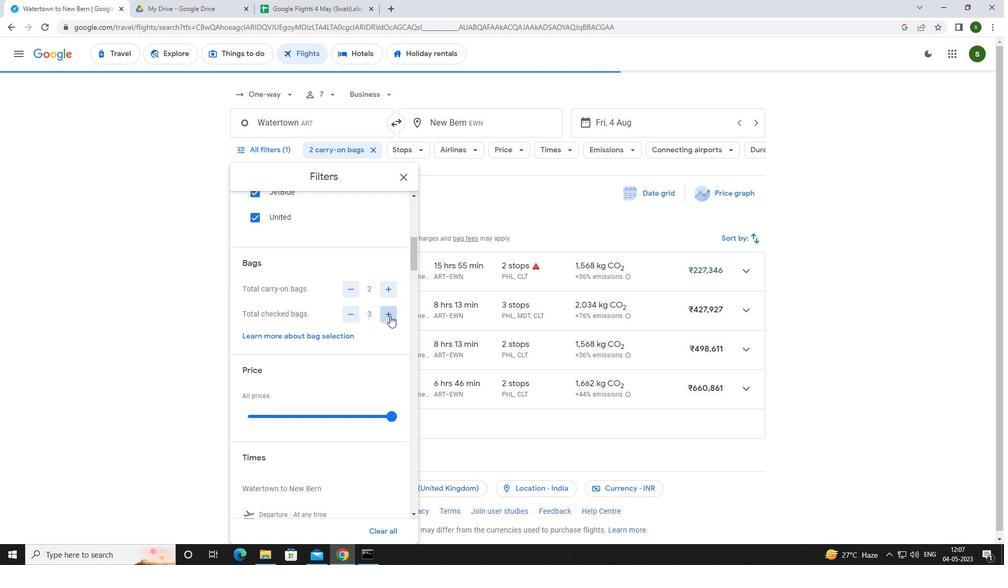 
Action: Mouse pressed left at (390, 316)
Screenshot: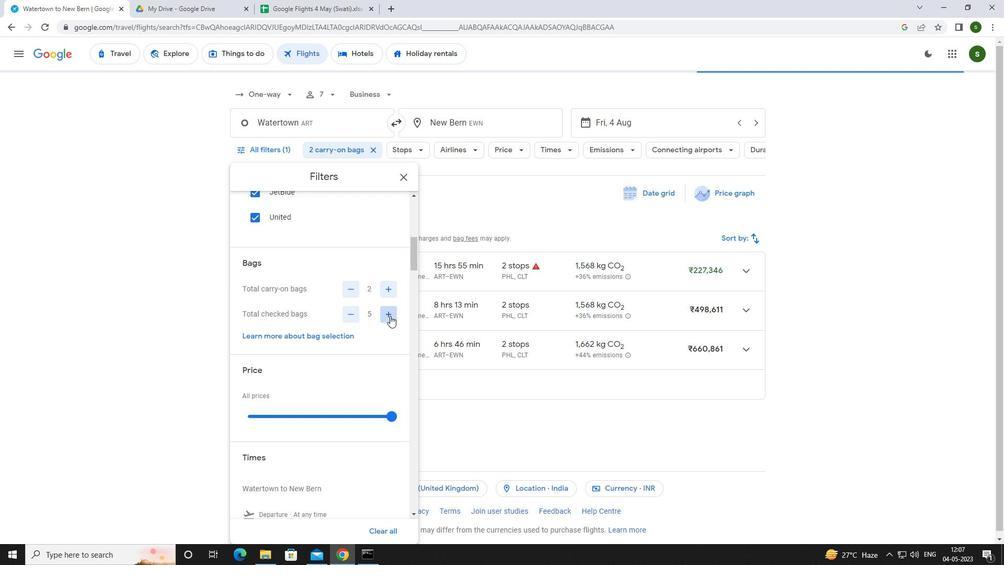
Action: Mouse pressed left at (390, 316)
Screenshot: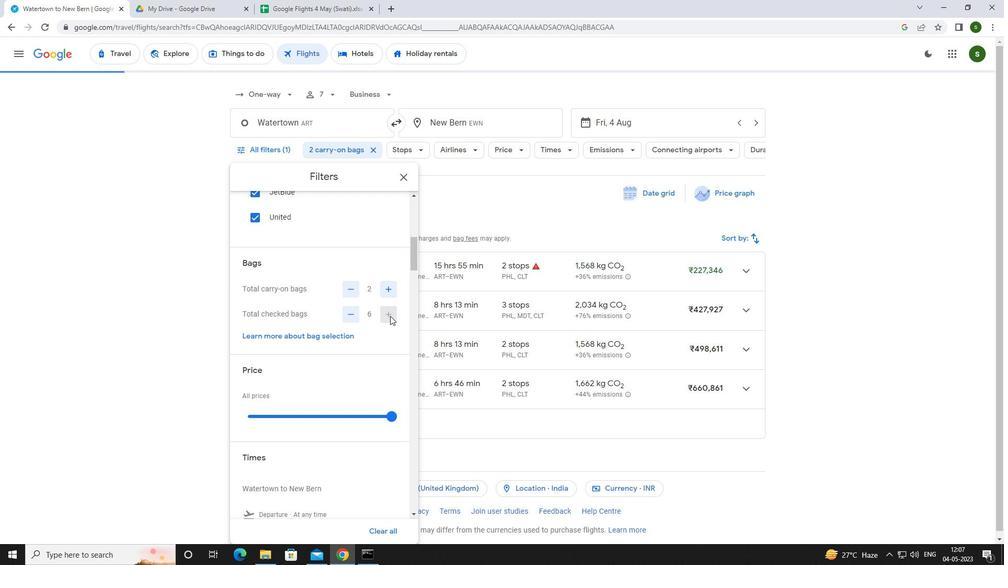 
Action: Mouse scrolled (390, 315) with delta (0, 0)
Screenshot: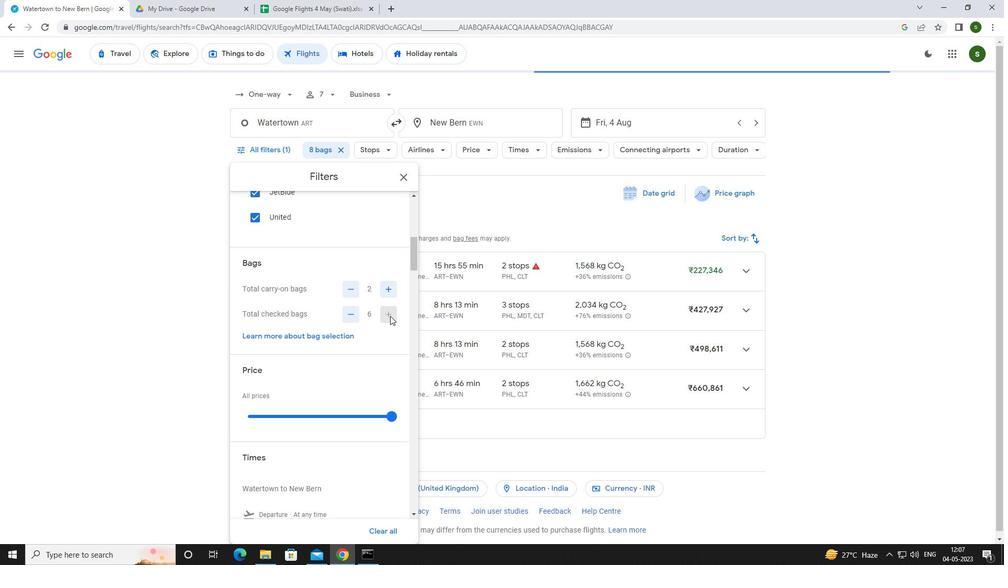 
Action: Mouse moved to (394, 362)
Screenshot: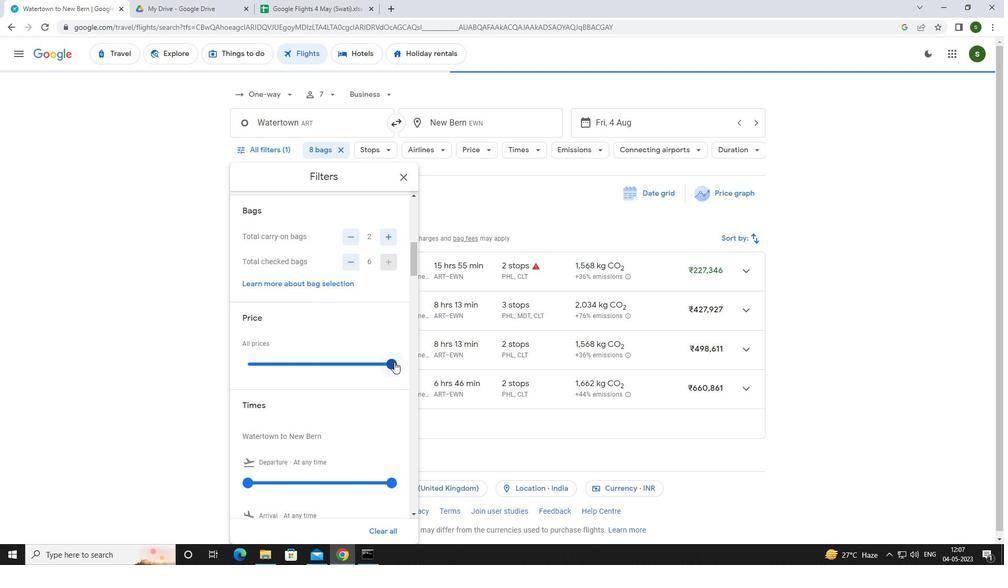 
Action: Mouse pressed left at (394, 362)
Screenshot: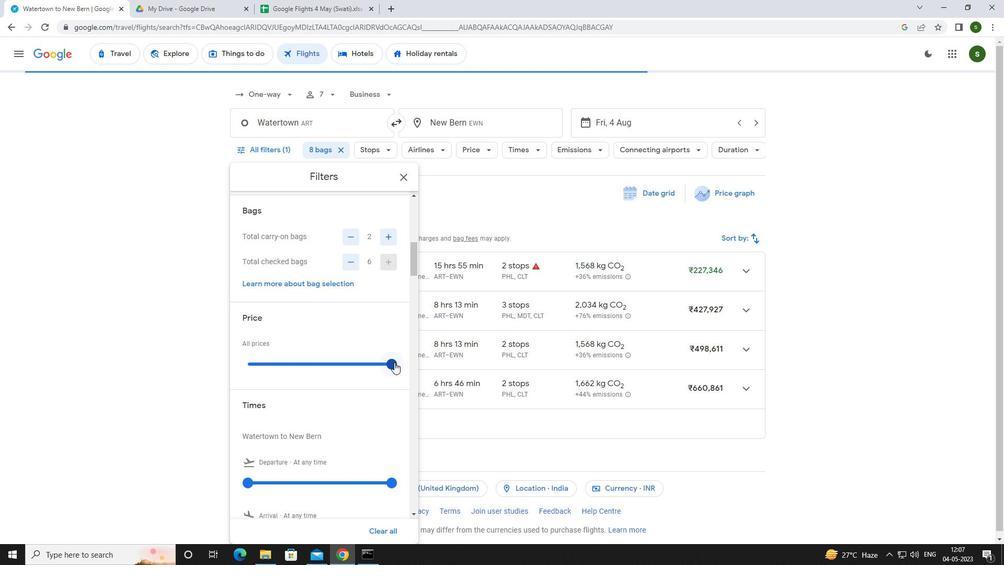 
Action: Mouse moved to (281, 328)
Screenshot: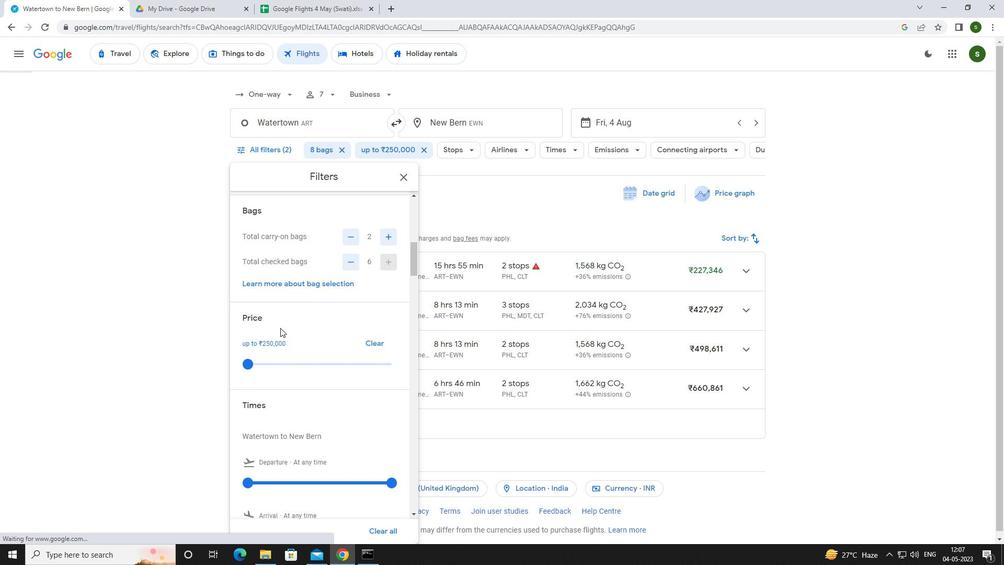 
Action: Mouse scrolled (281, 327) with delta (0, 0)
Screenshot: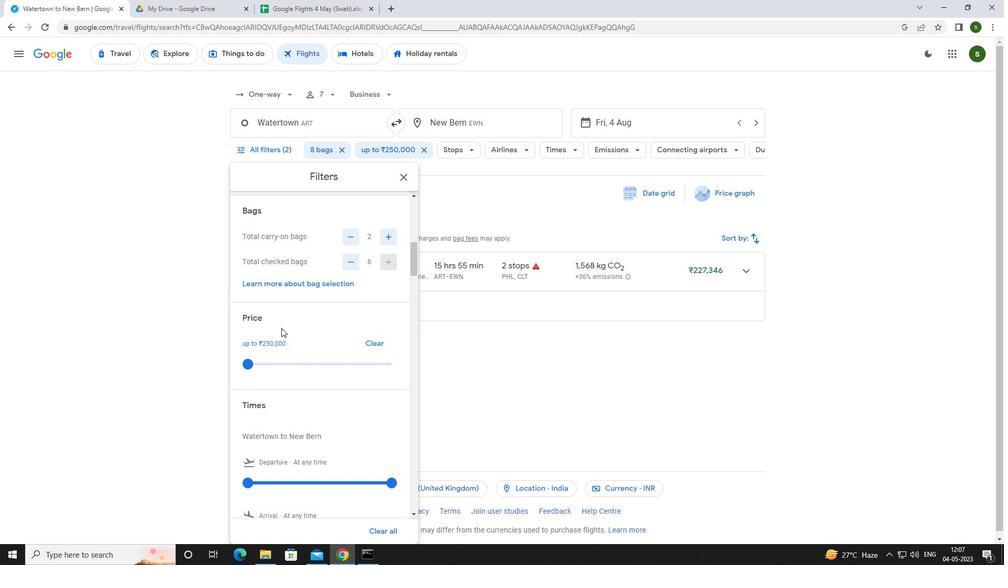 
Action: Mouse scrolled (281, 327) with delta (0, 0)
Screenshot: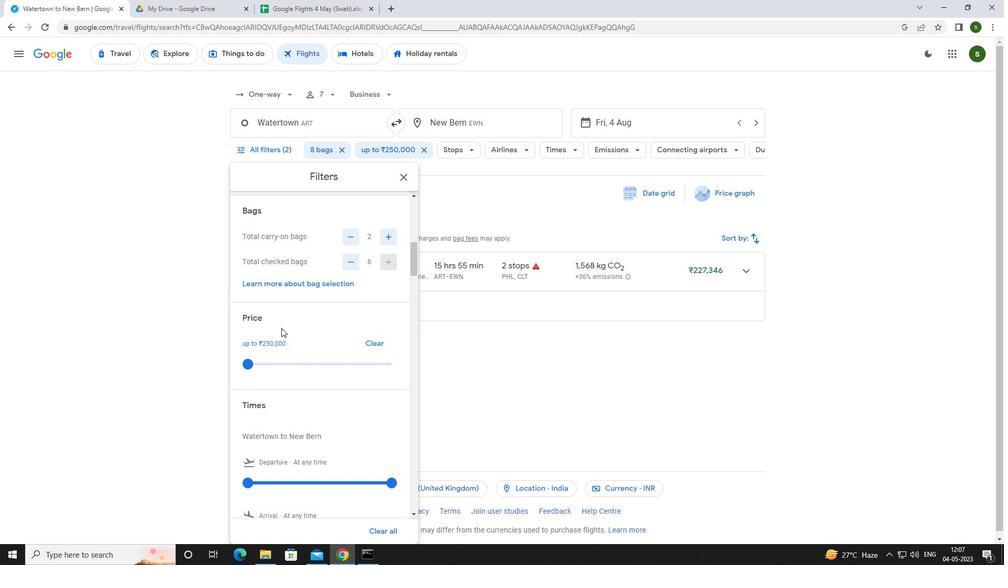 
Action: Mouse moved to (251, 381)
Screenshot: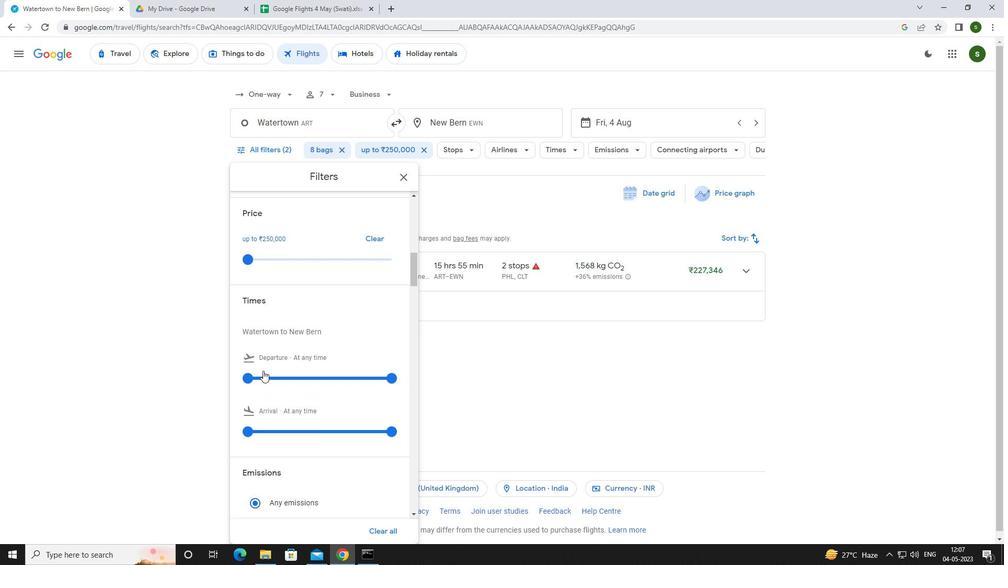 
Action: Mouse pressed left at (251, 381)
Screenshot: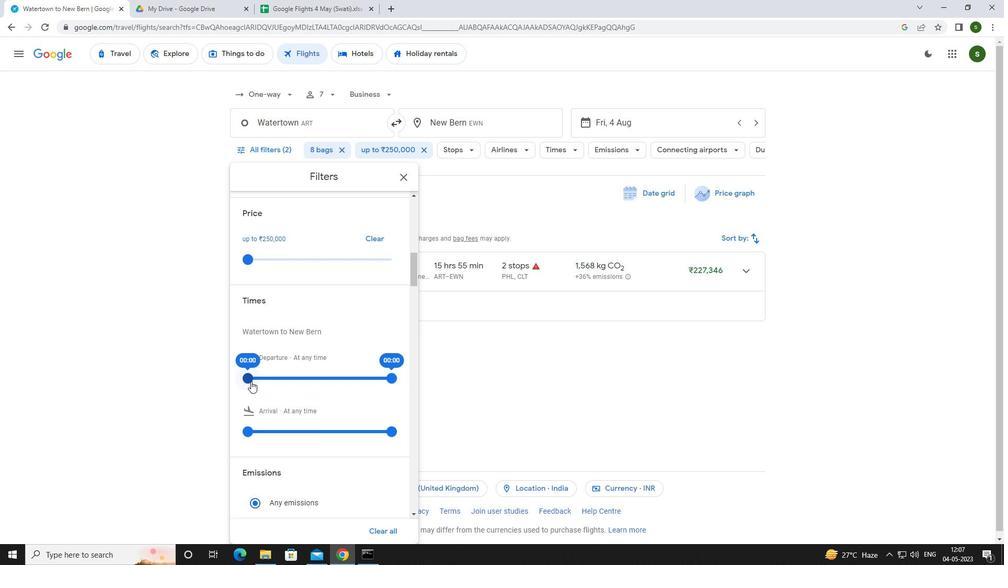 
Action: Mouse moved to (497, 376)
Screenshot: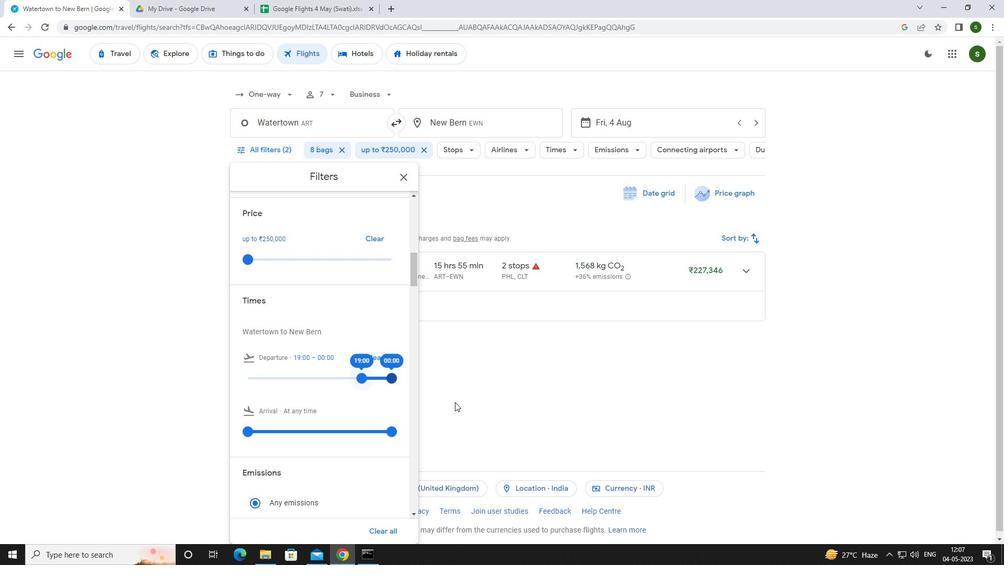 
Action: Mouse pressed left at (497, 376)
Screenshot: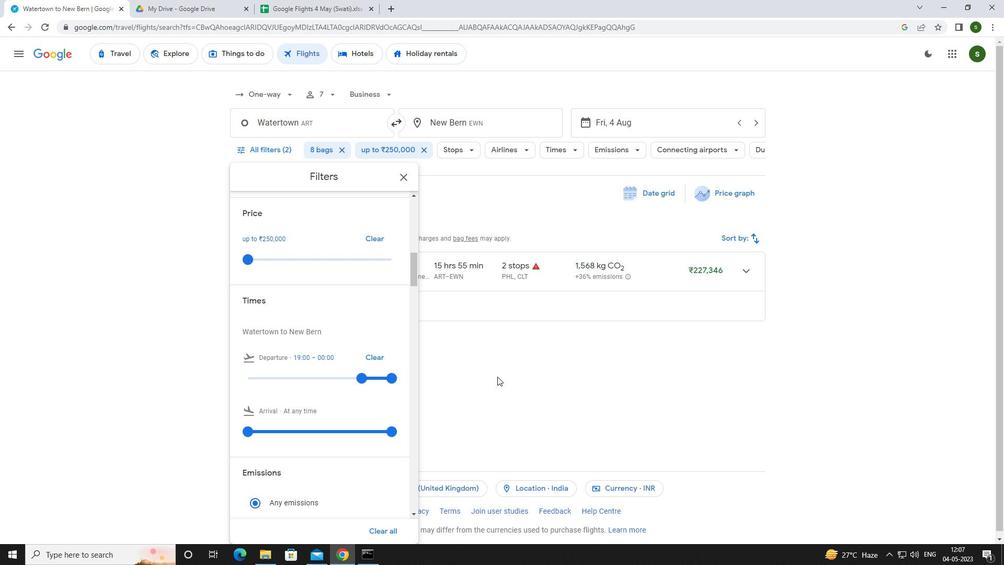 
